 Task: Look for space in Macon, United States from 4th June, 2023 to 8th June, 2023 for 2 adults in price range Rs.8000 to Rs.16000. Place can be private room with 1  bedroom having 1 bed and 1 bathroom. Property type can be house, flat, guest house, hotel. Booking option can be shelf check-in. Required host language is English.
Action: Mouse moved to (487, 118)
Screenshot: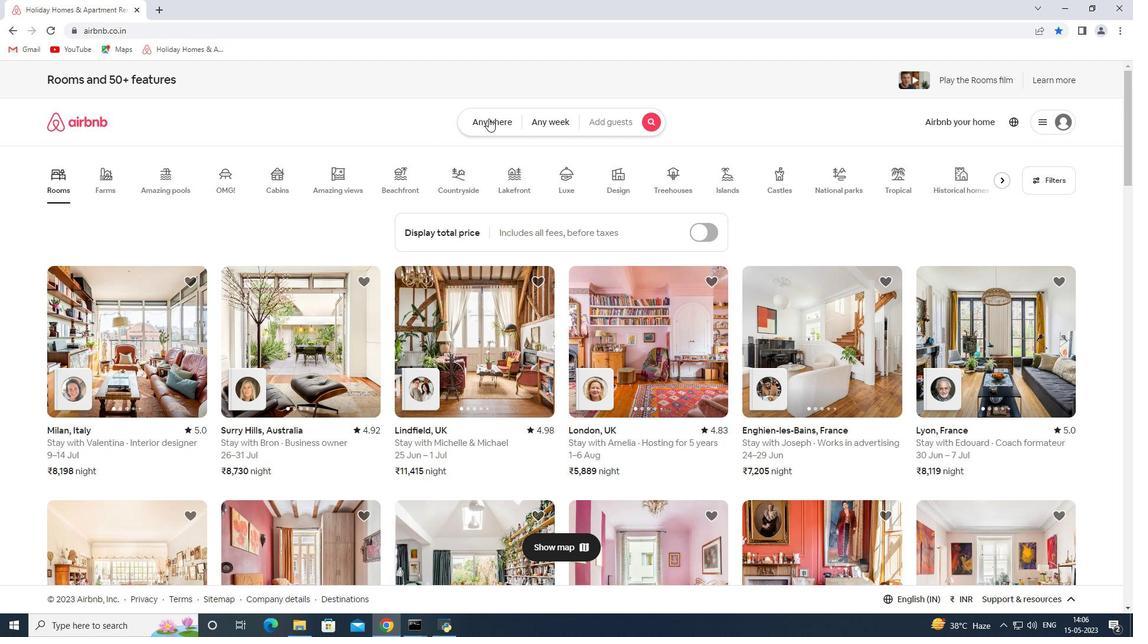 
Action: Mouse pressed left at (487, 118)
Screenshot: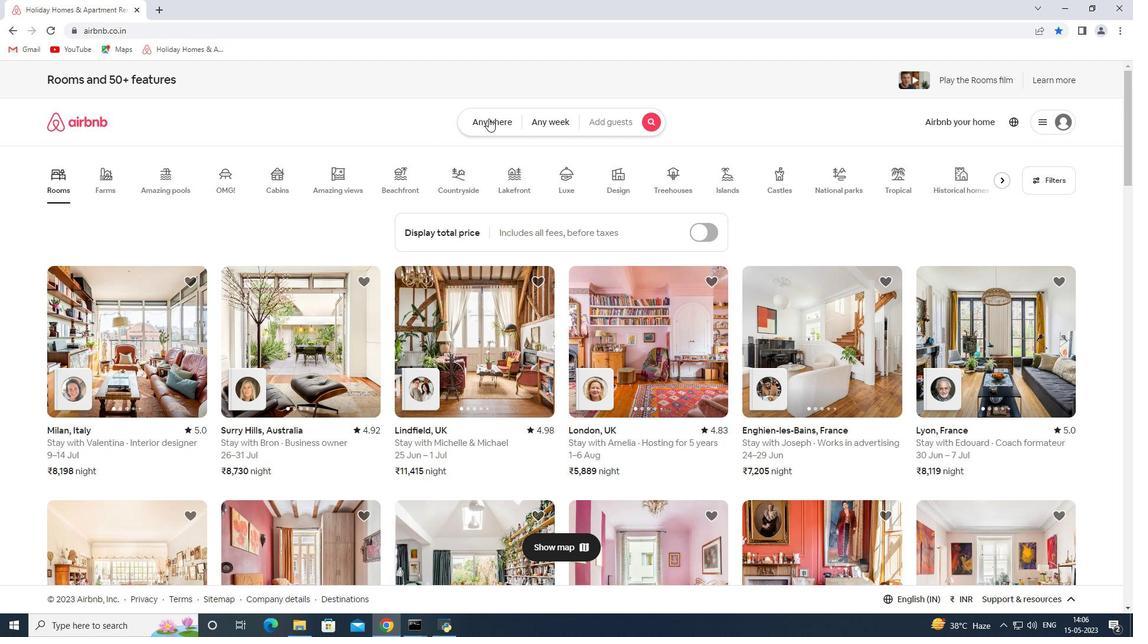 
Action: Mouse moved to (367, 172)
Screenshot: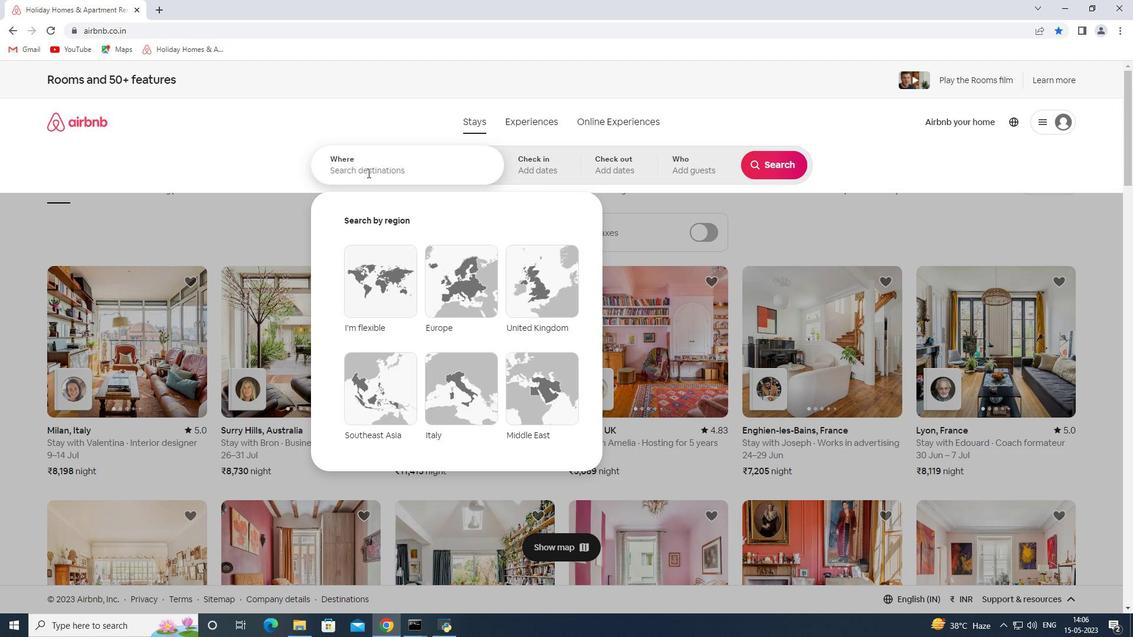 
Action: Mouse pressed left at (367, 172)
Screenshot: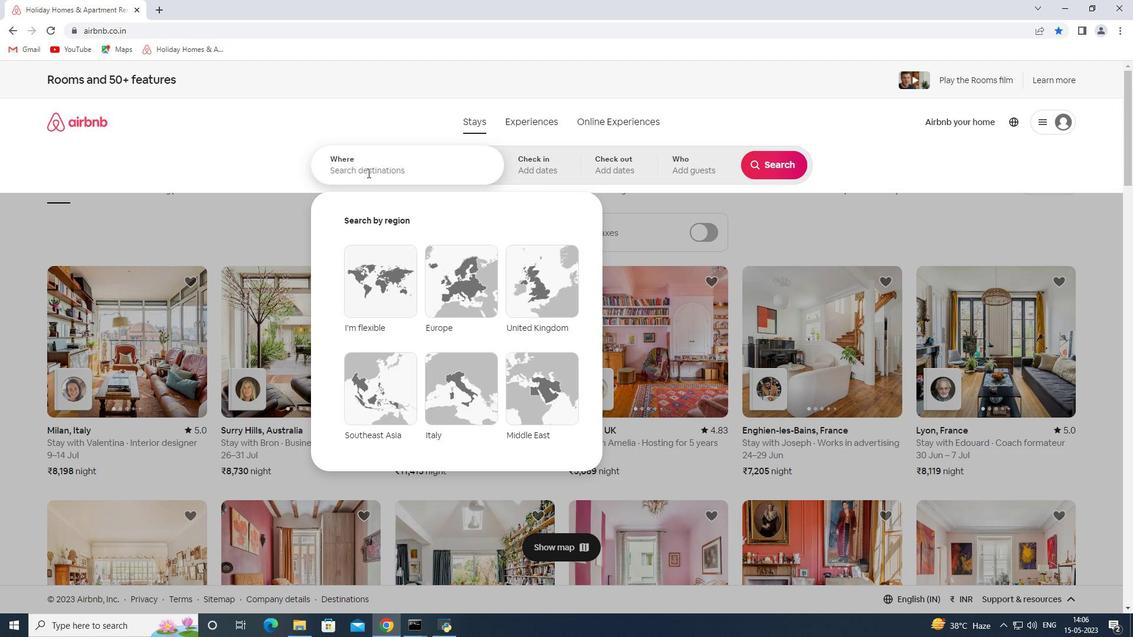 
Action: Key pressed <Key.shift><Key.shift><Key.shift><Key.shift><Key.shift><Key.shift><Key.shift><Key.shift><Key.shift><Key.shift><Key.shift><Key.shift><Key.shift><Key.shift><Key.shift><Key.shift><Key.shift><Key.shift><Key.shift><Key.shift><Key.shift><Key.shift><Key.shift><Key.shift><Key.shift>Macon<Key.space><Key.shift>Unites<Key.space><Key.shift><Key.shift><Key.shift><Key.shift><Key.shift><Key.shift><Key.shift><Key.shift><Key.shift><Key.shift><Key.shift><Key.shift><Key.shift><Key.shift><Key.shift><Key.shift><Key.shift><Key.shift><Key.shift><Key.shift><Key.backspace><Key.backspace>d<Key.shift><Key.space><Key.shift><Key.shift><Key.shift><Key.shift><Key.shift><Key.shift><Key.shift><Key.shift><Key.shift><Key.shift>States<Key.space><Key.enter>
Screenshot: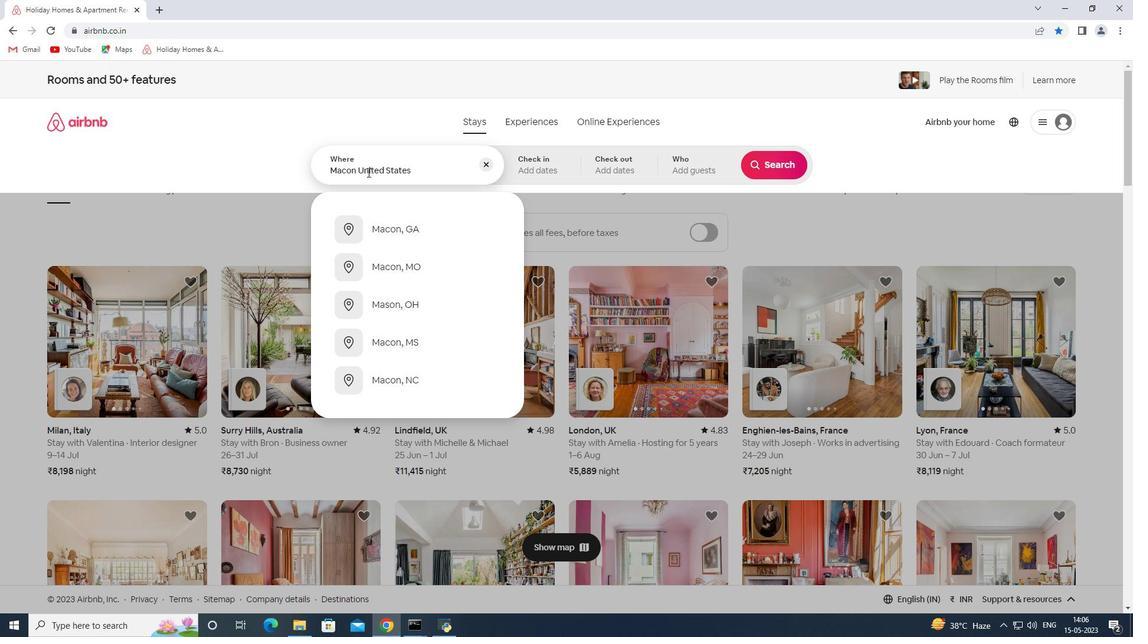 
Action: Mouse moved to (587, 341)
Screenshot: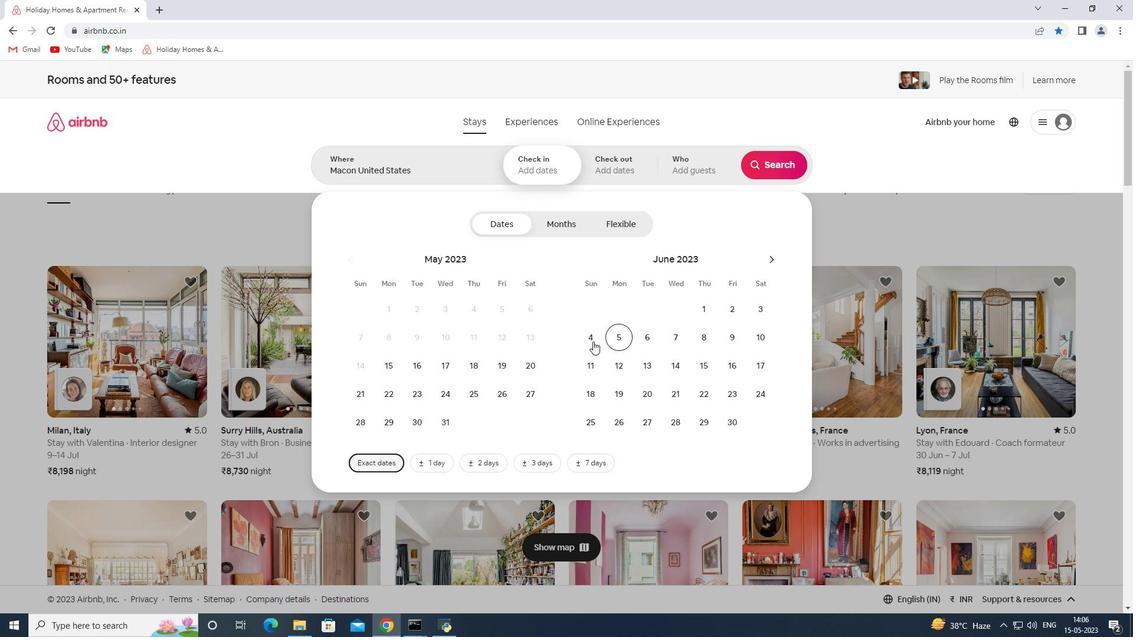 
Action: Mouse pressed left at (587, 341)
Screenshot: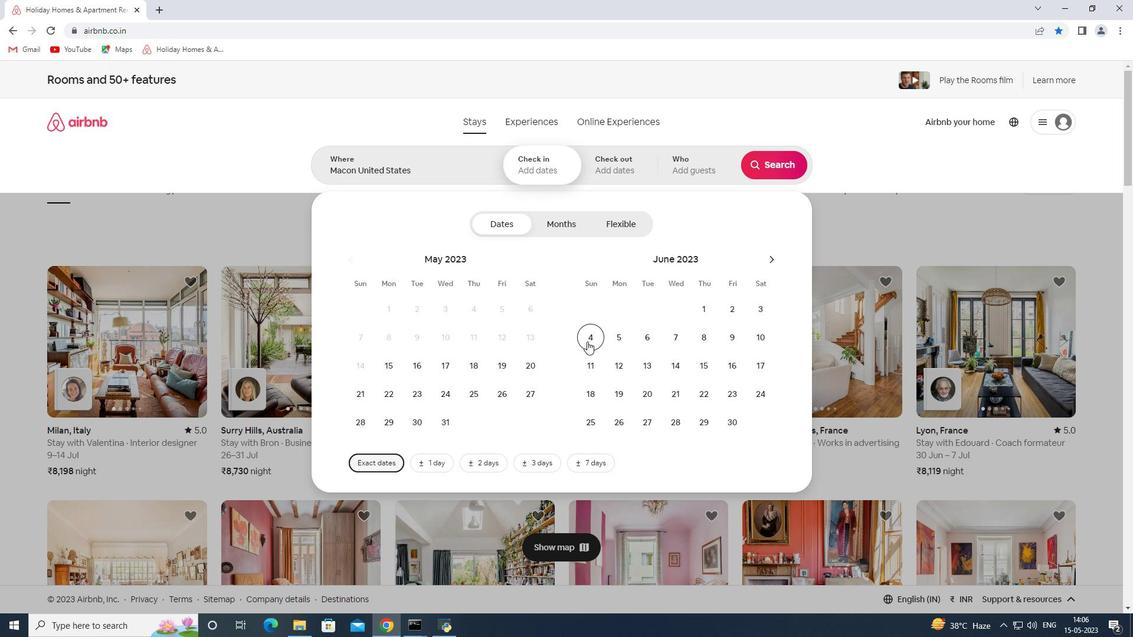 
Action: Mouse moved to (709, 335)
Screenshot: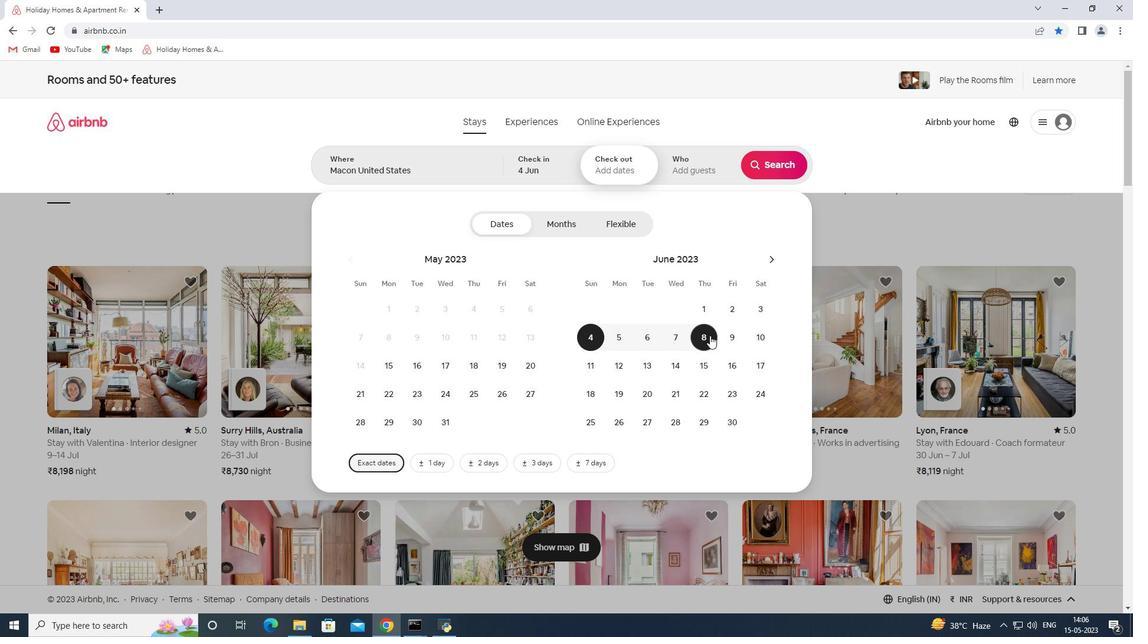 
Action: Mouse pressed left at (709, 335)
Screenshot: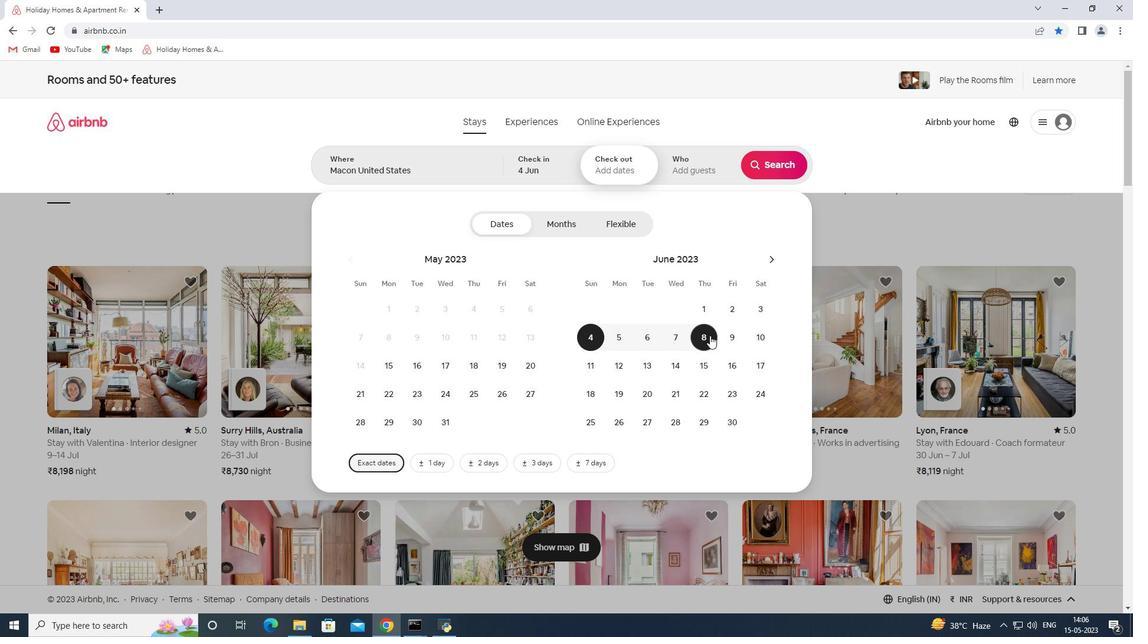 
Action: Mouse moved to (706, 172)
Screenshot: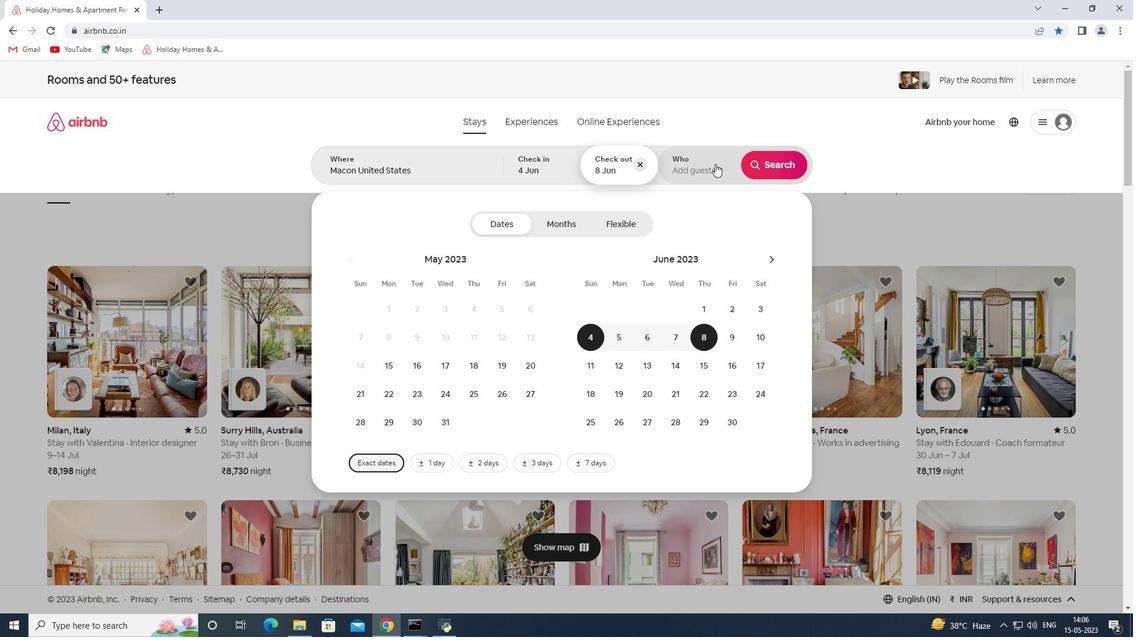 
Action: Mouse pressed left at (706, 172)
Screenshot: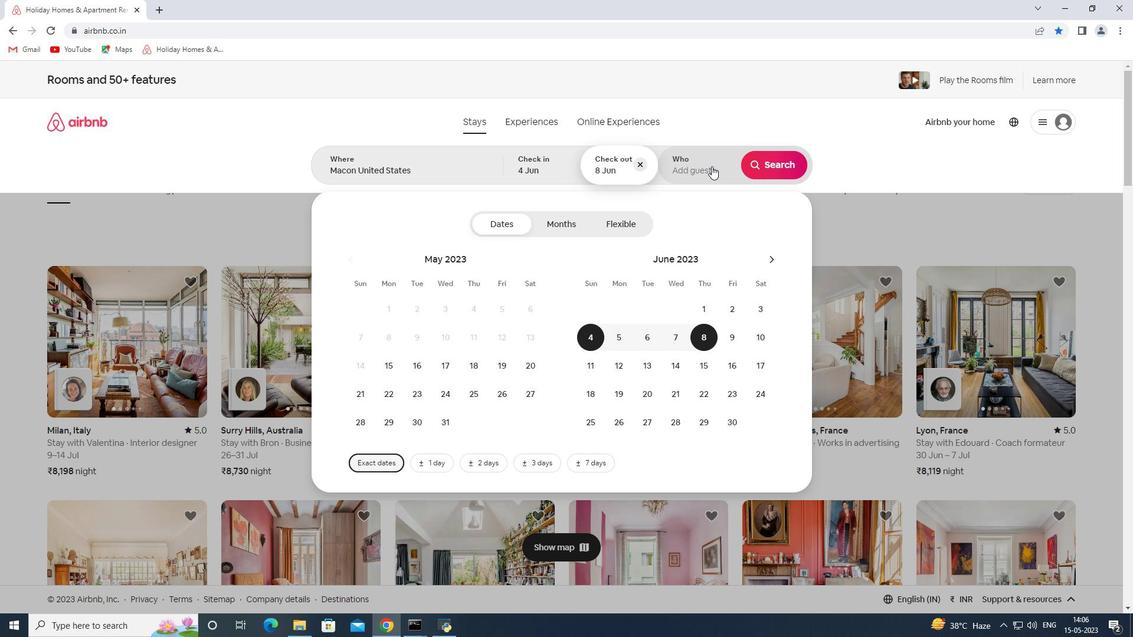 
Action: Mouse moved to (775, 228)
Screenshot: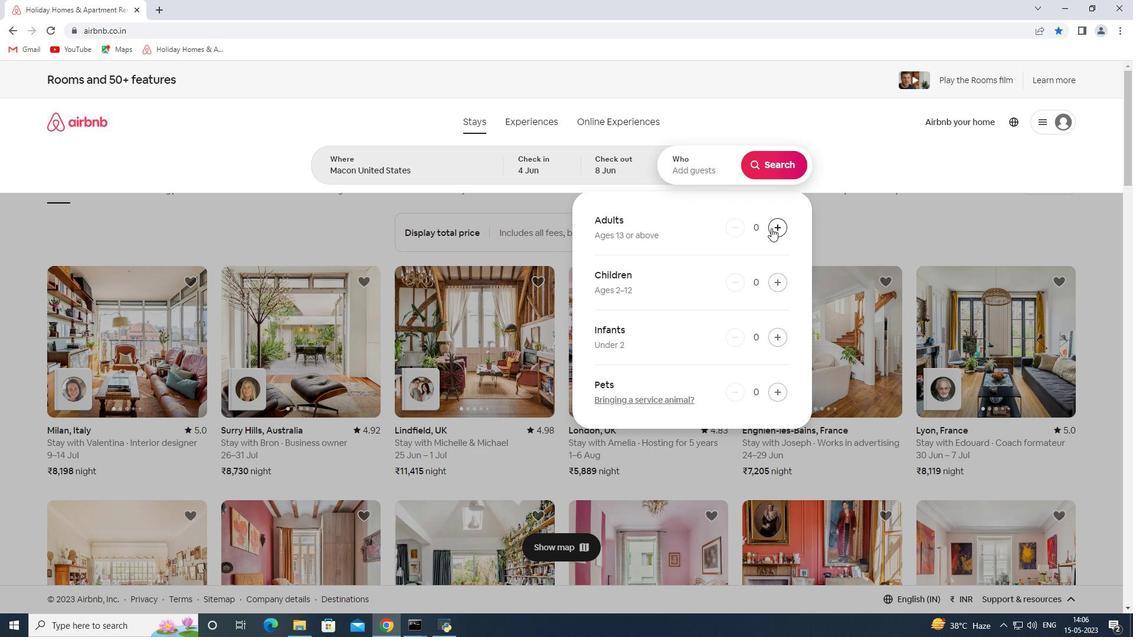 
Action: Mouse pressed left at (775, 228)
Screenshot: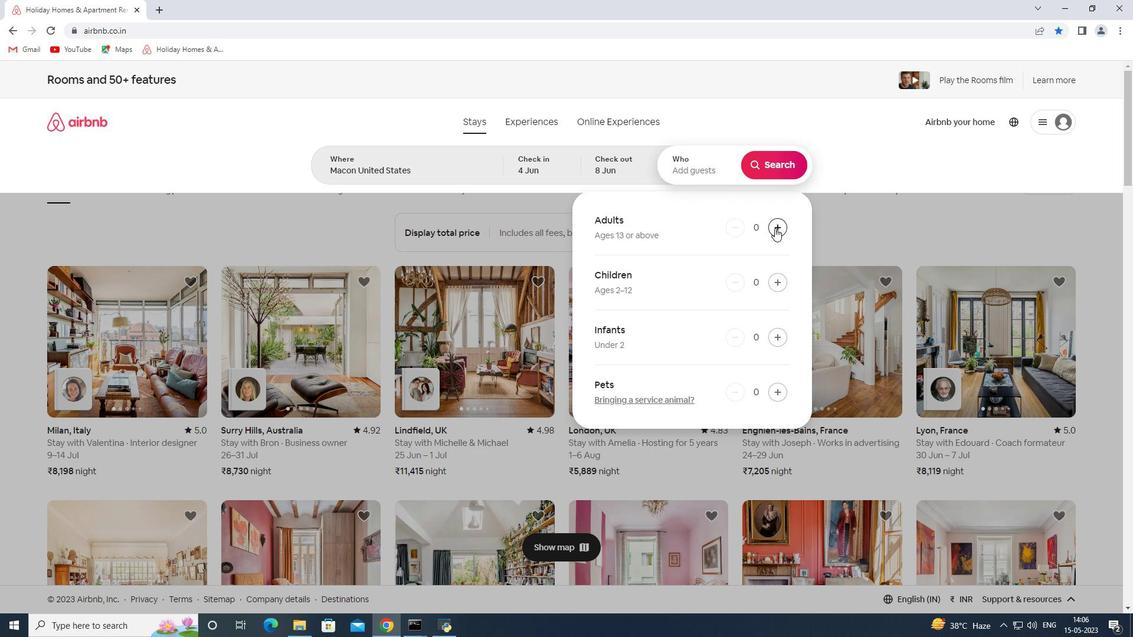 
Action: Mouse pressed left at (775, 228)
Screenshot: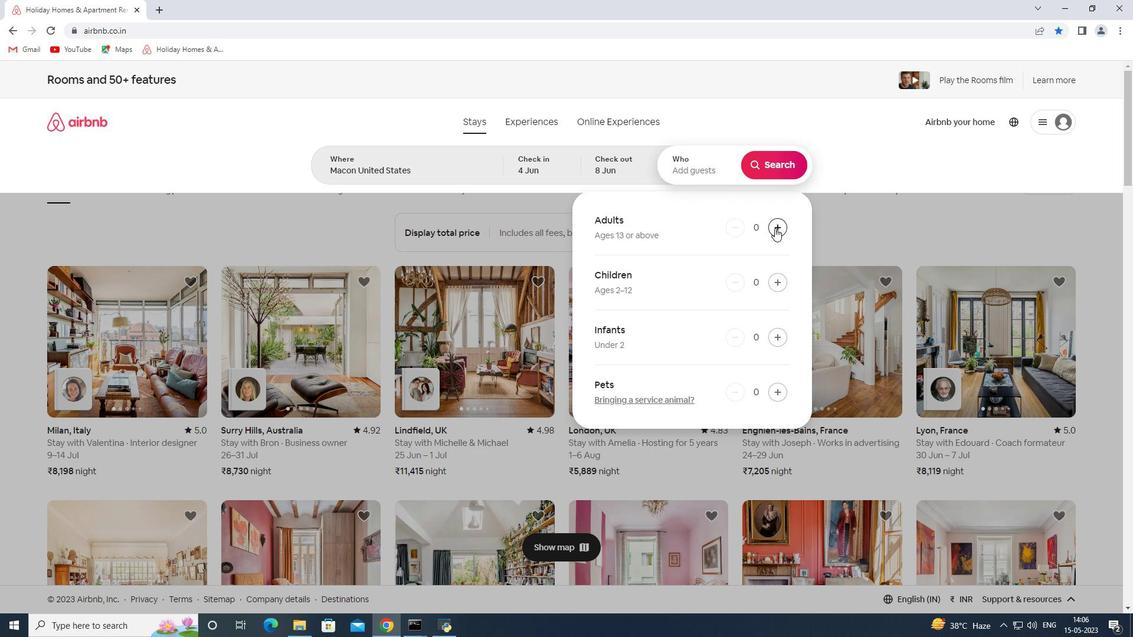 
Action: Mouse moved to (772, 161)
Screenshot: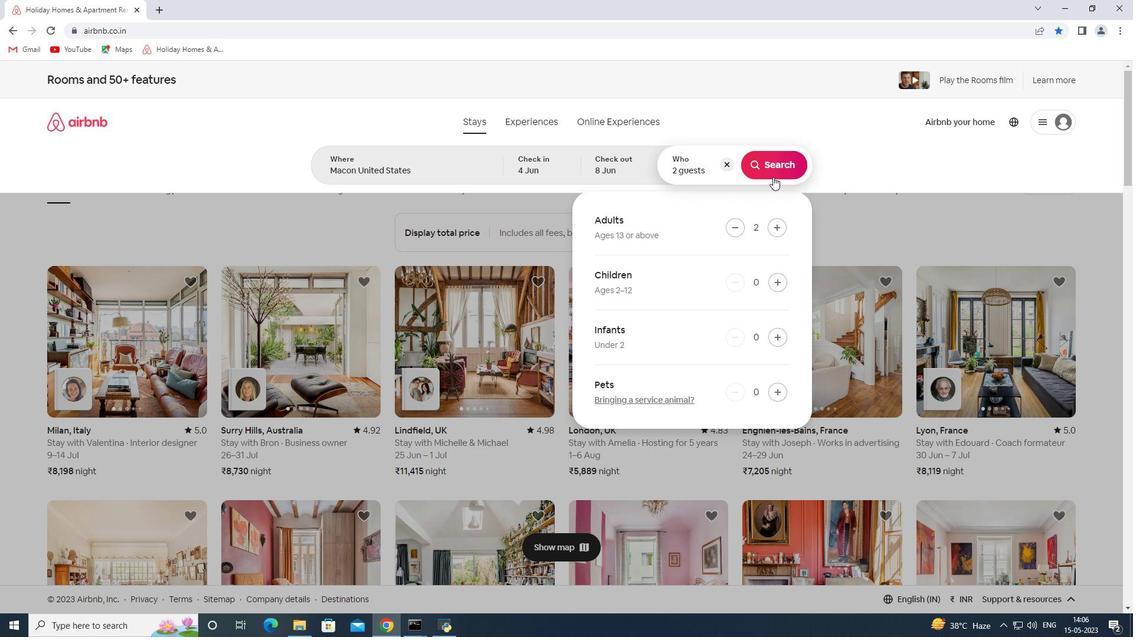 
Action: Mouse pressed left at (772, 161)
Screenshot: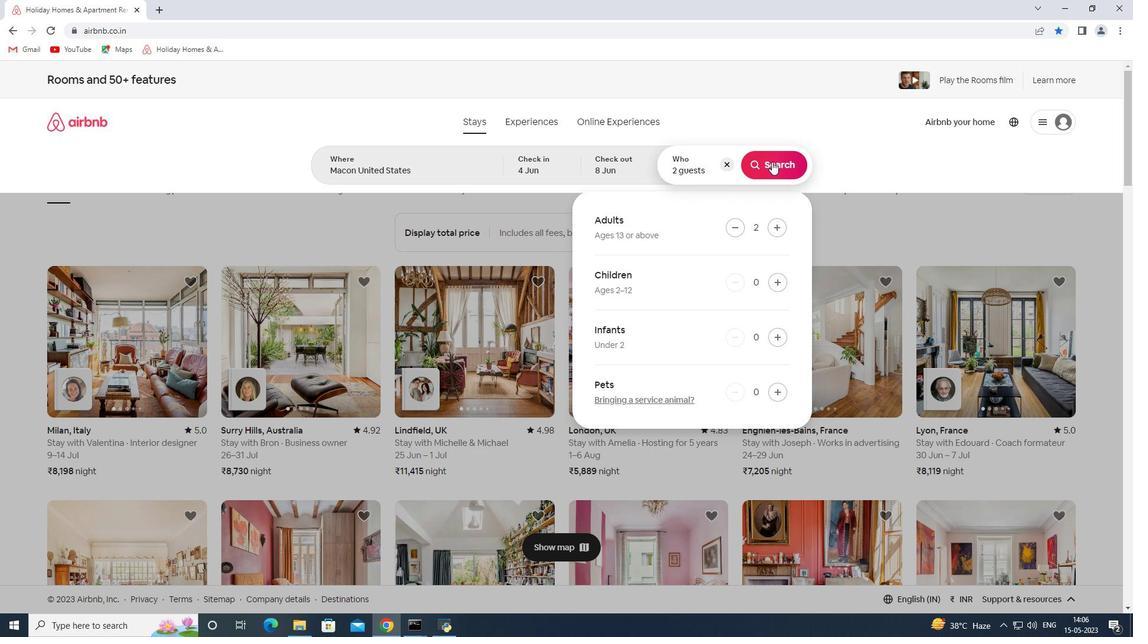 
Action: Mouse moved to (1081, 134)
Screenshot: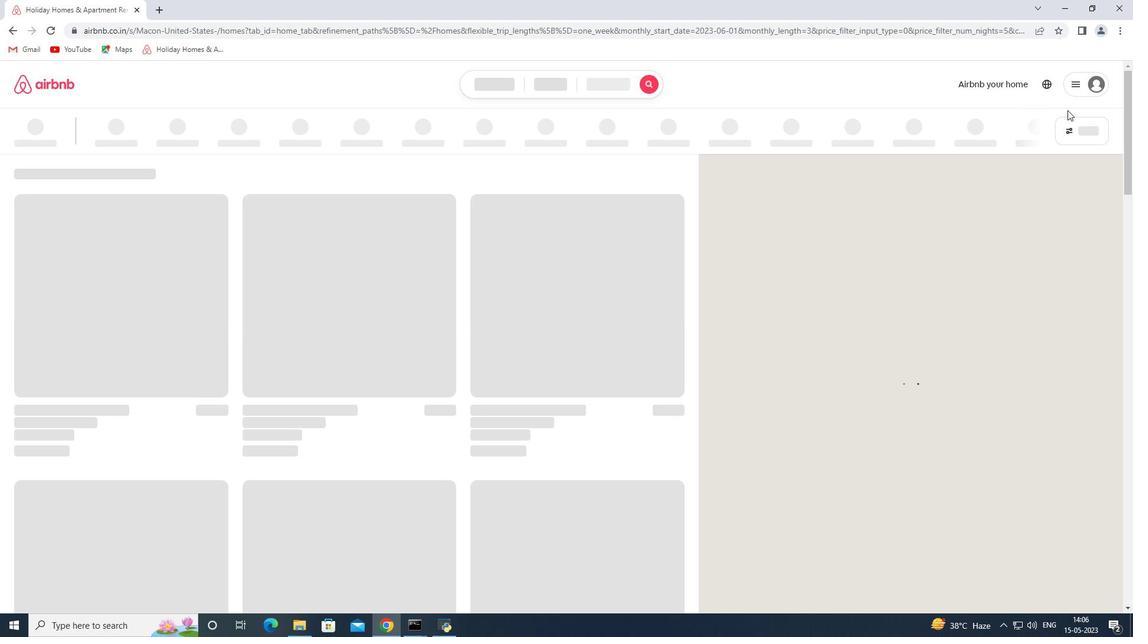 
Action: Mouse pressed left at (1081, 134)
Screenshot: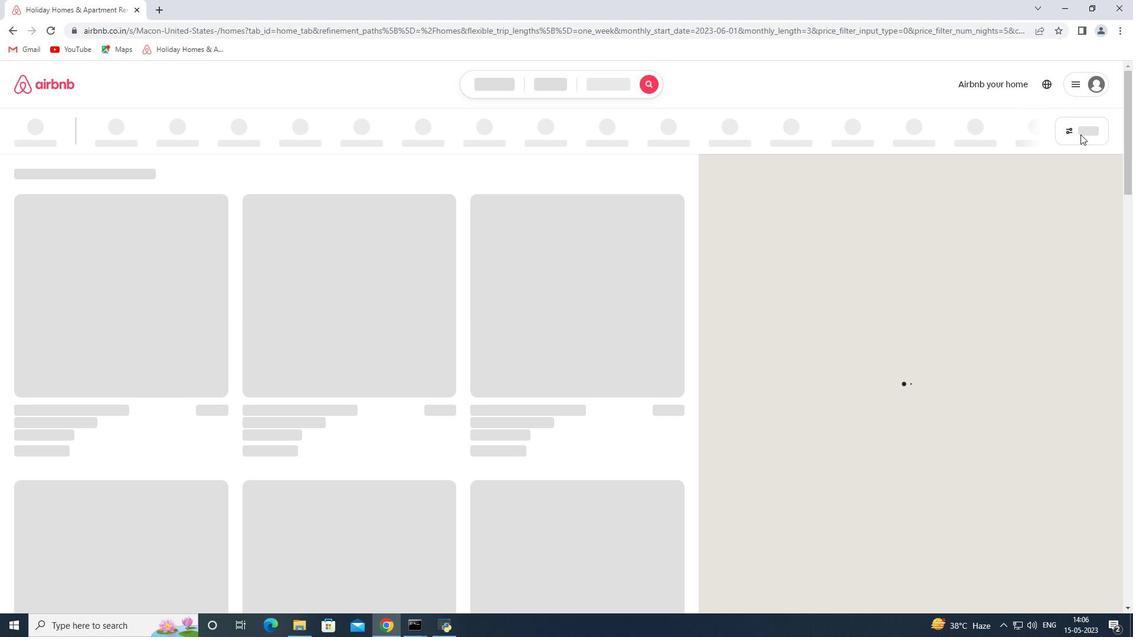 
Action: Mouse moved to (416, 419)
Screenshot: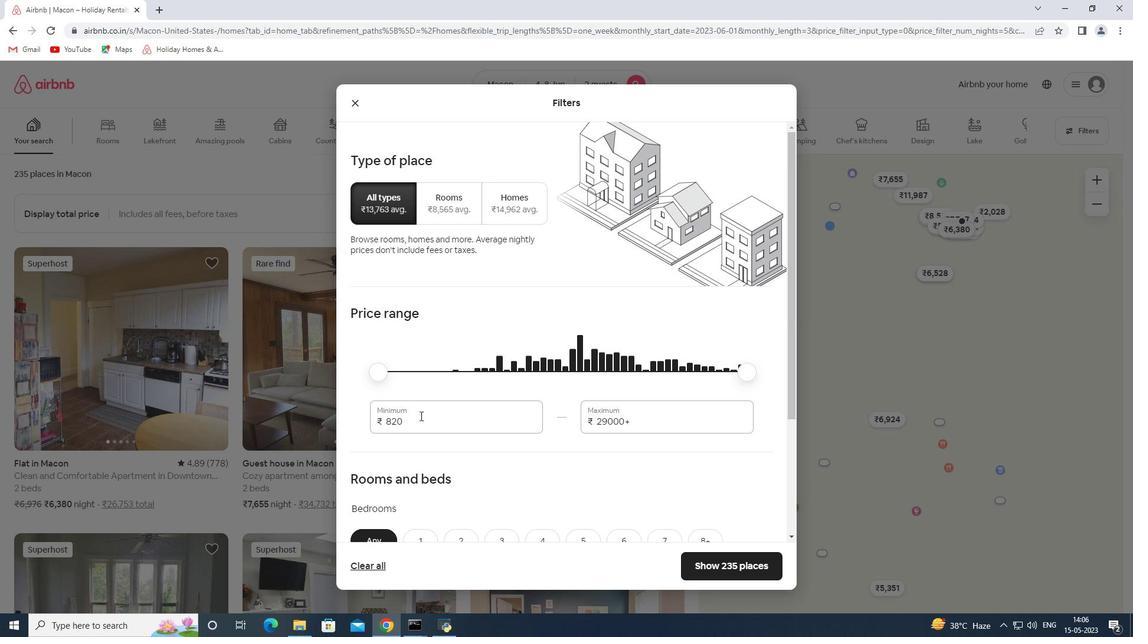 
Action: Mouse pressed left at (416, 419)
Screenshot: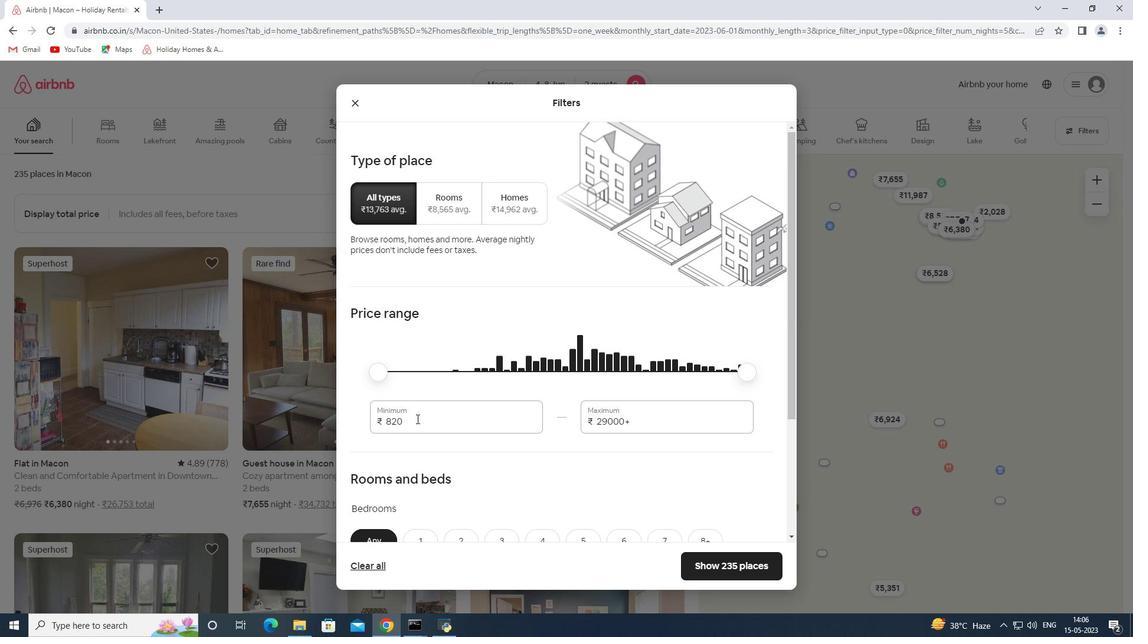 
Action: Mouse pressed left at (416, 419)
Screenshot: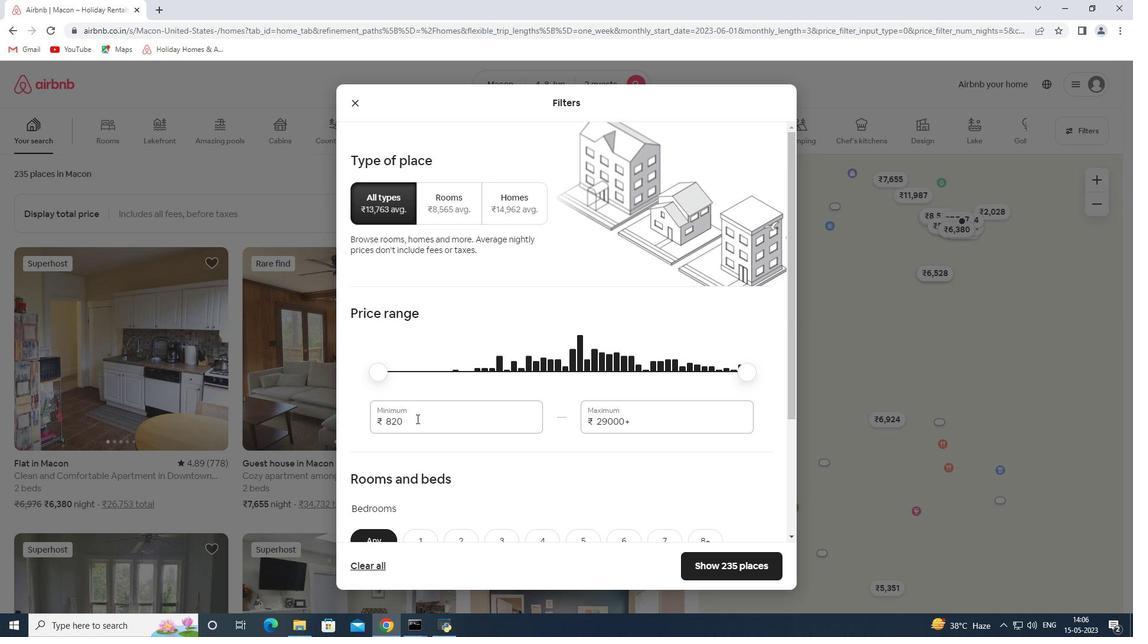 
Action: Key pressed 8000<Key.tab>16000
Screenshot: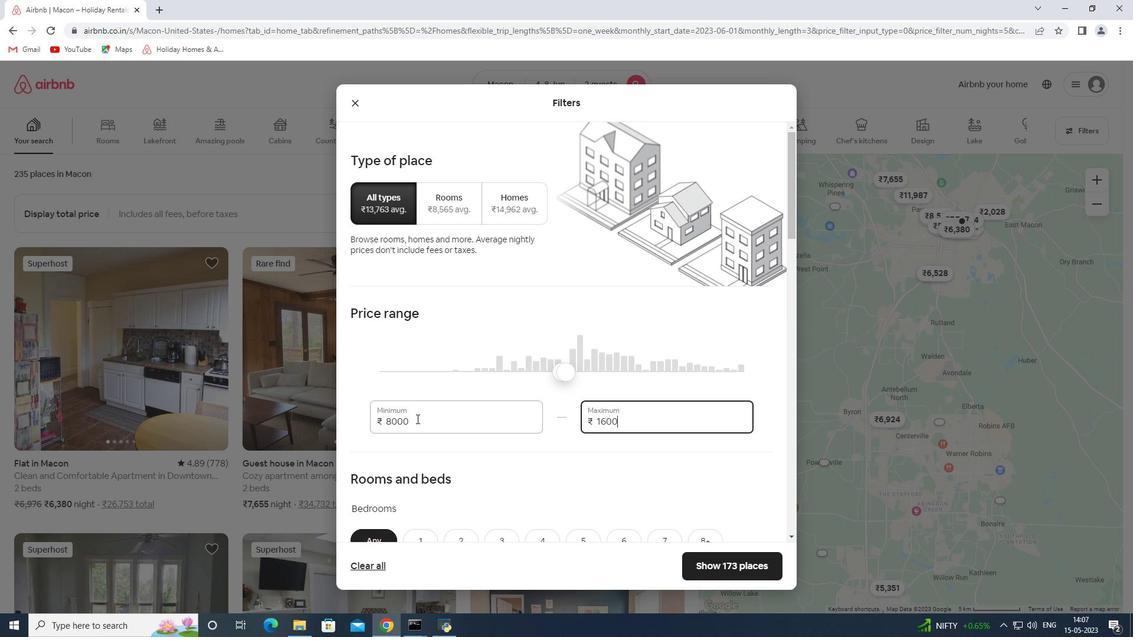 
Action: Mouse moved to (435, 379)
Screenshot: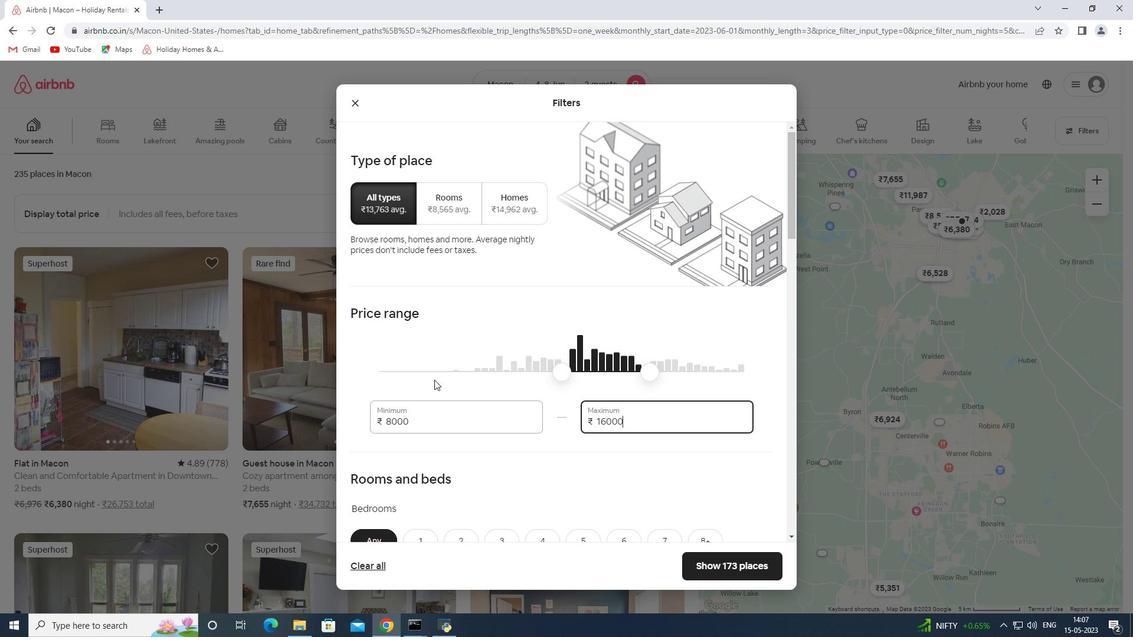
Action: Mouse scrolled (435, 379) with delta (0, 0)
Screenshot: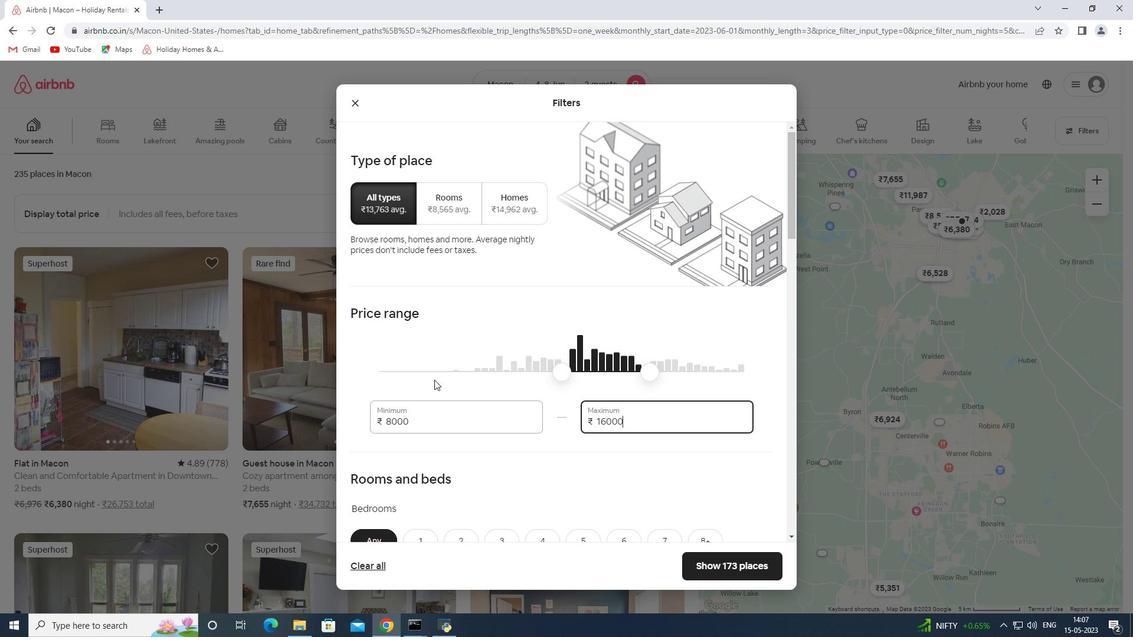 
Action: Mouse moved to (439, 378)
Screenshot: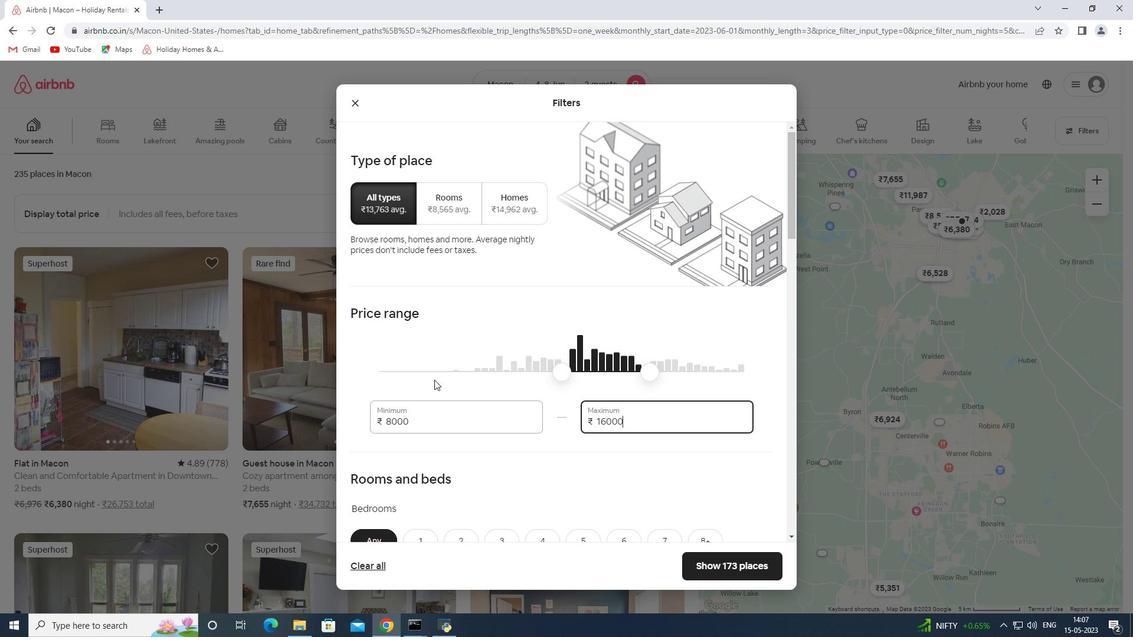 
Action: Mouse scrolled (439, 377) with delta (0, 0)
Screenshot: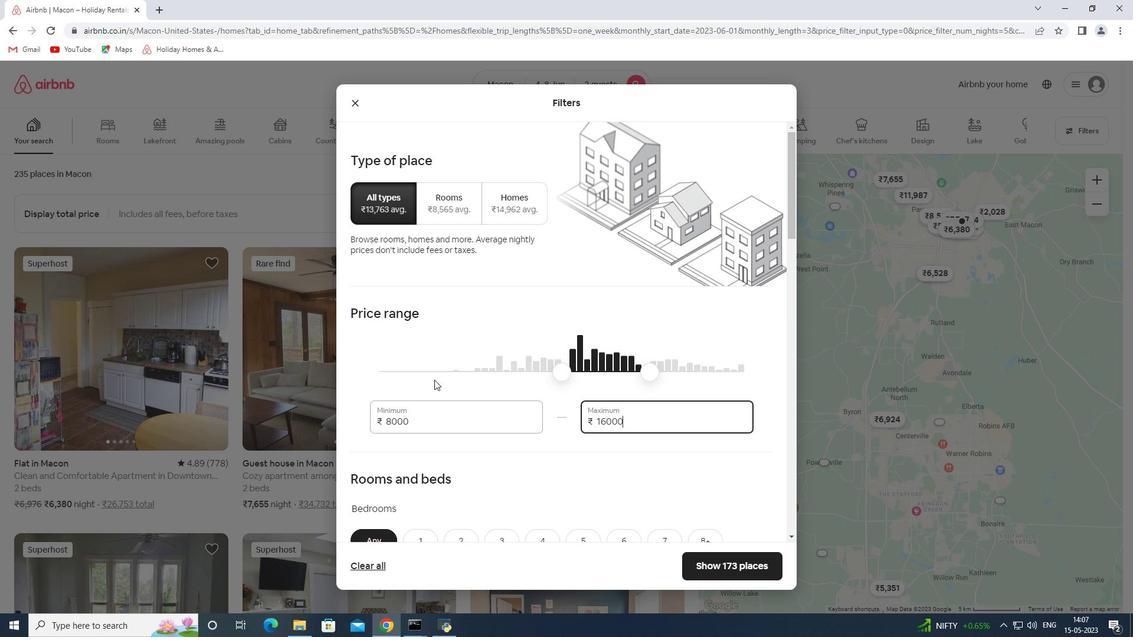 
Action: Mouse moved to (439, 377)
Screenshot: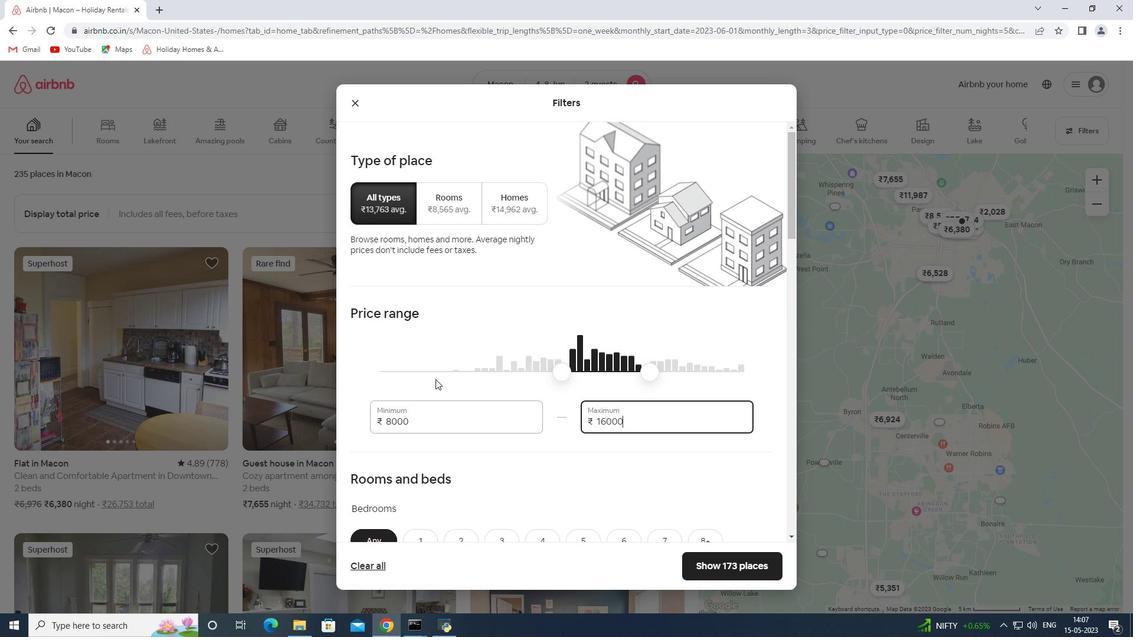 
Action: Mouse scrolled (439, 377) with delta (0, 0)
Screenshot: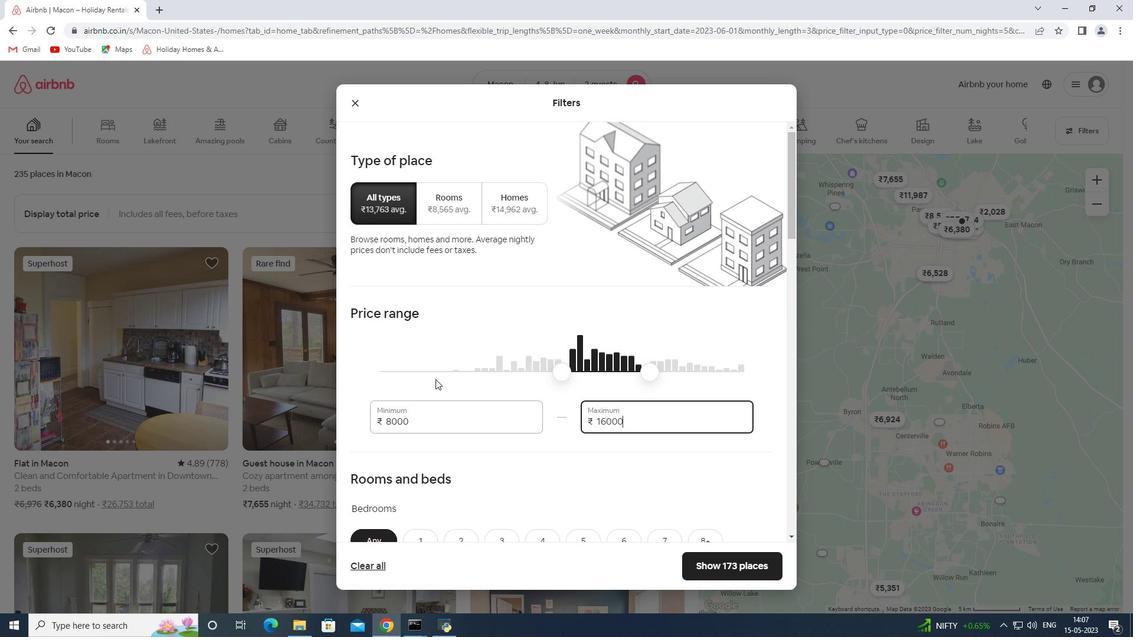 
Action: Mouse moved to (439, 375)
Screenshot: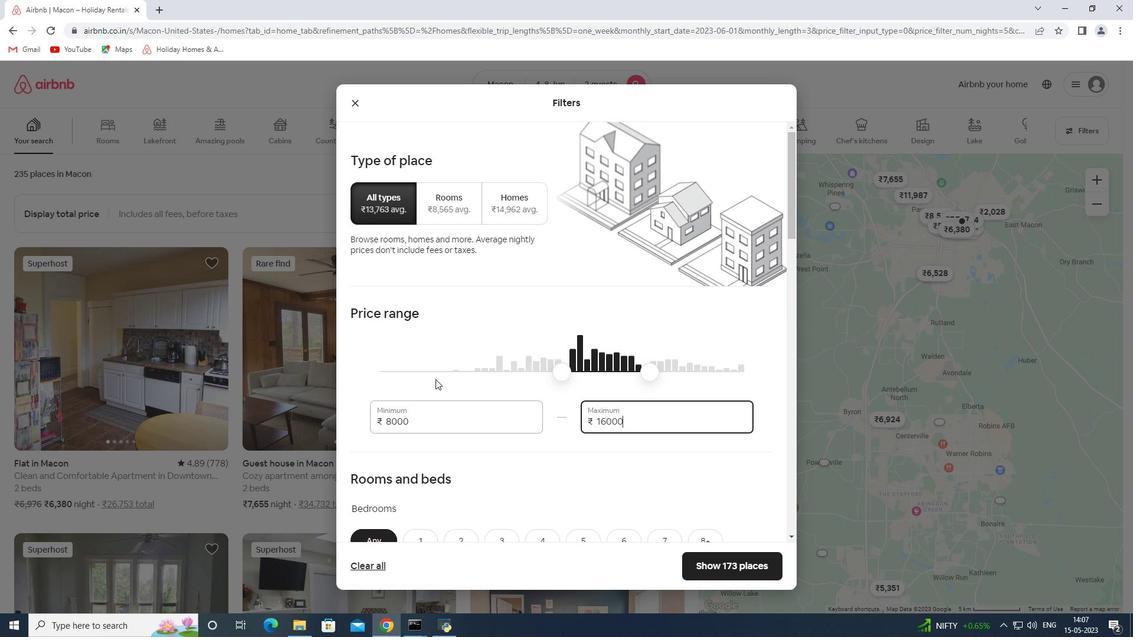 
Action: Mouse scrolled (439, 374) with delta (0, 0)
Screenshot: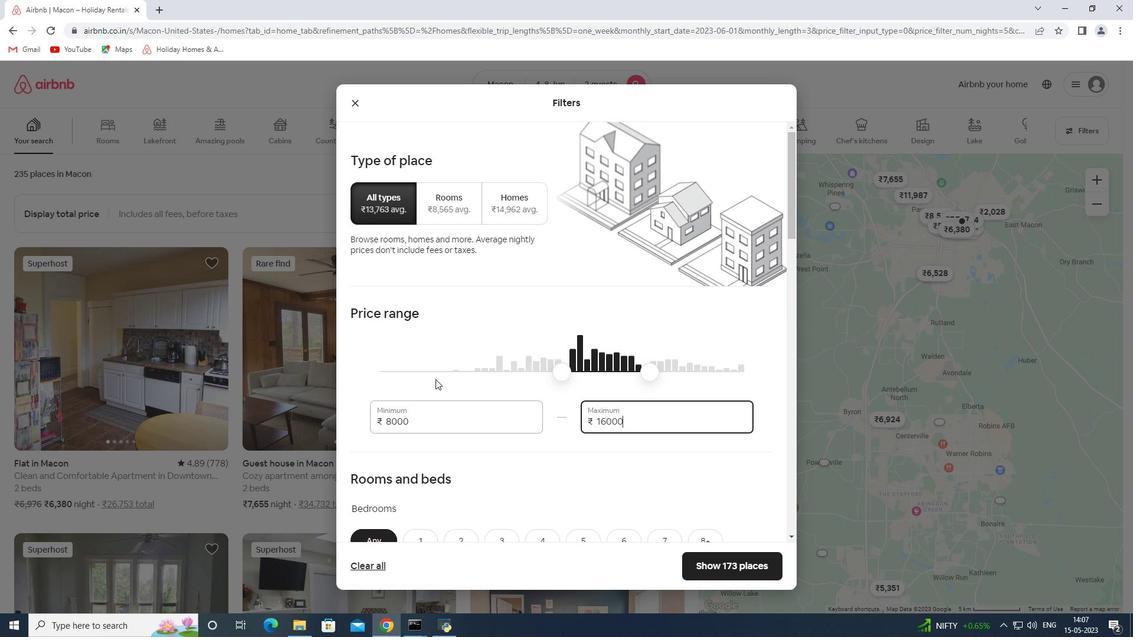 
Action: Mouse moved to (438, 366)
Screenshot: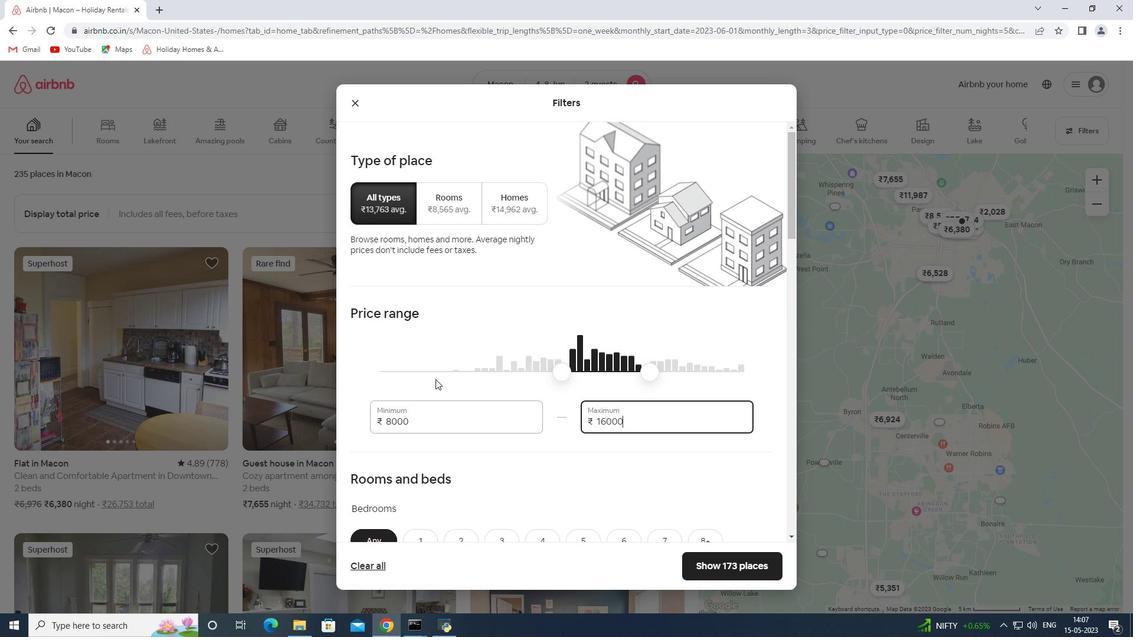 
Action: Mouse scrolled (438, 367) with delta (0, 0)
Screenshot: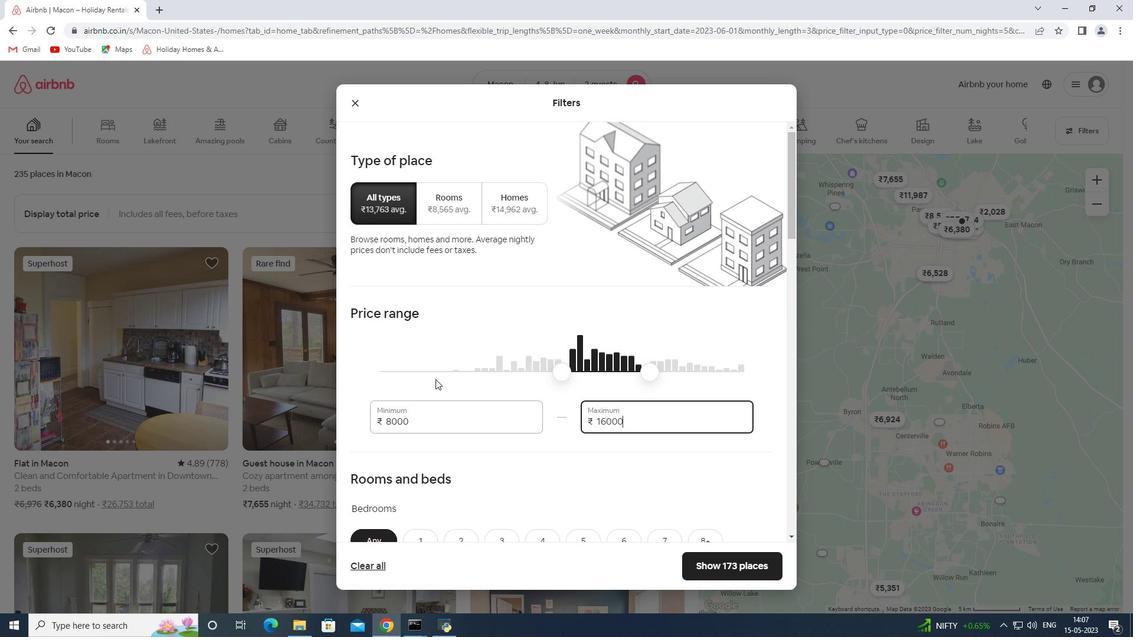 
Action: Mouse moved to (436, 360)
Screenshot: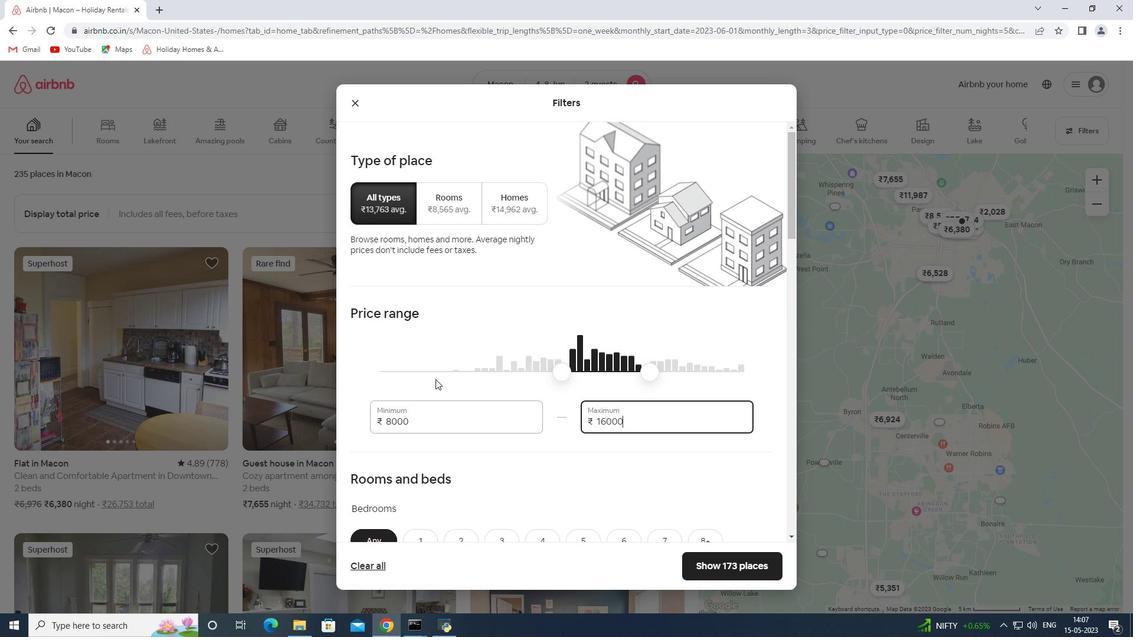 
Action: Mouse scrolled (436, 359) with delta (0, 0)
Screenshot: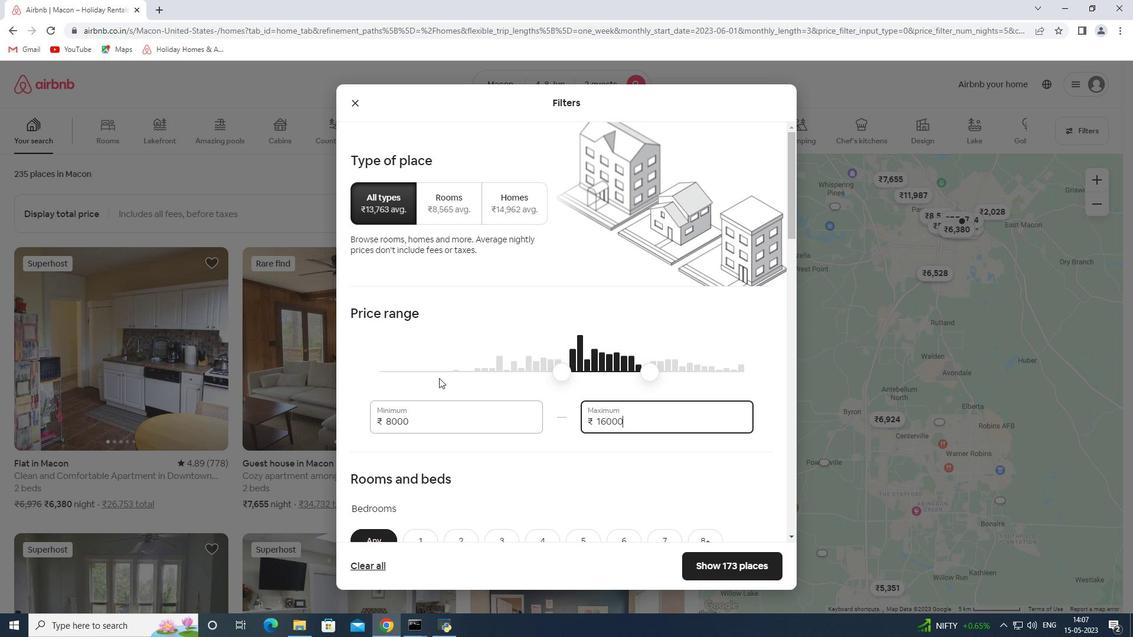 
Action: Mouse moved to (430, 186)
Screenshot: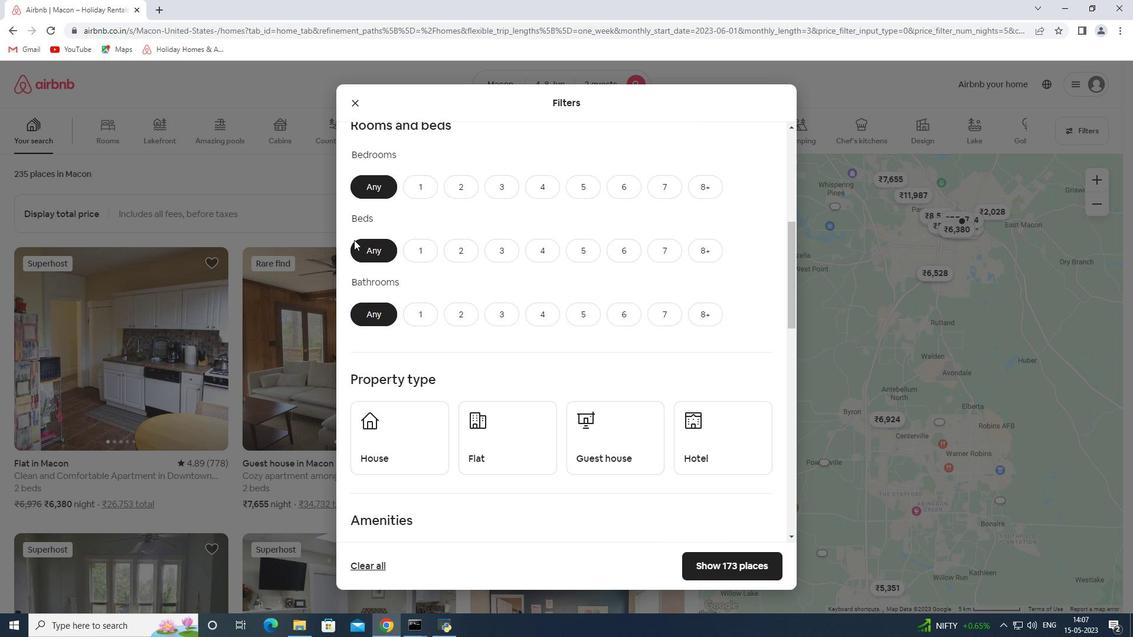 
Action: Mouse pressed left at (430, 186)
Screenshot: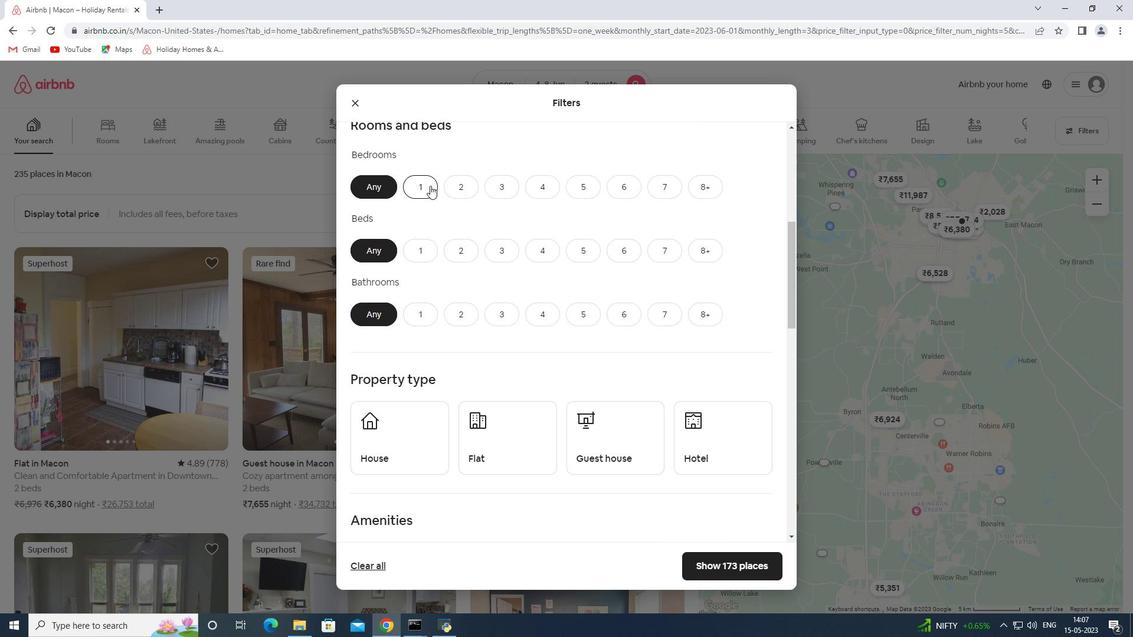 
Action: Mouse moved to (426, 248)
Screenshot: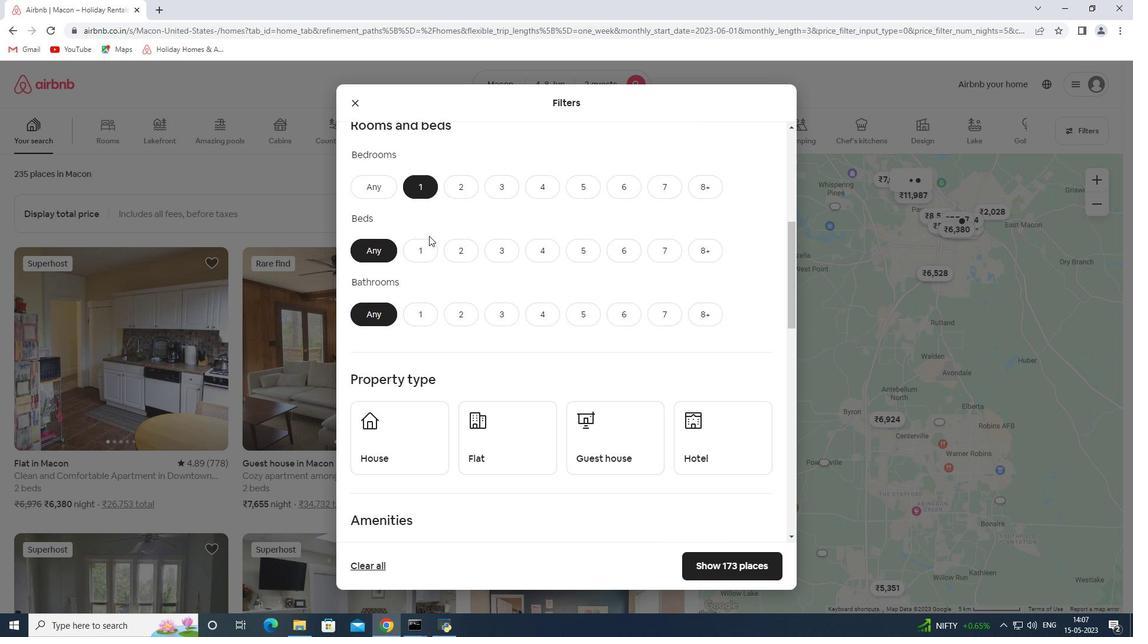 
Action: Mouse pressed left at (426, 248)
Screenshot: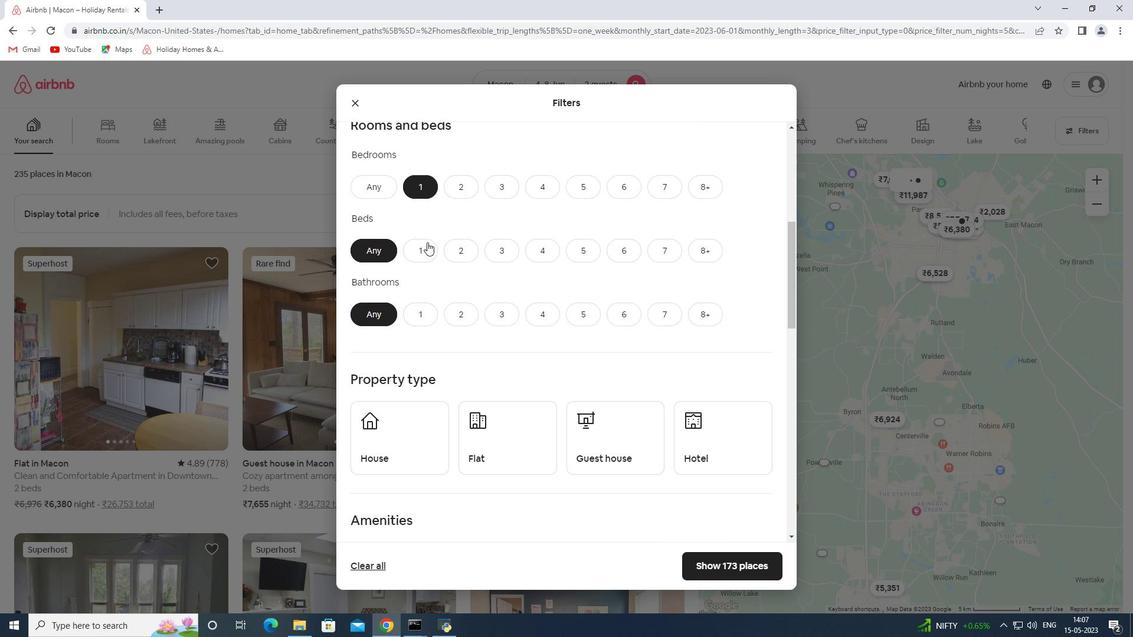 
Action: Mouse moved to (432, 312)
Screenshot: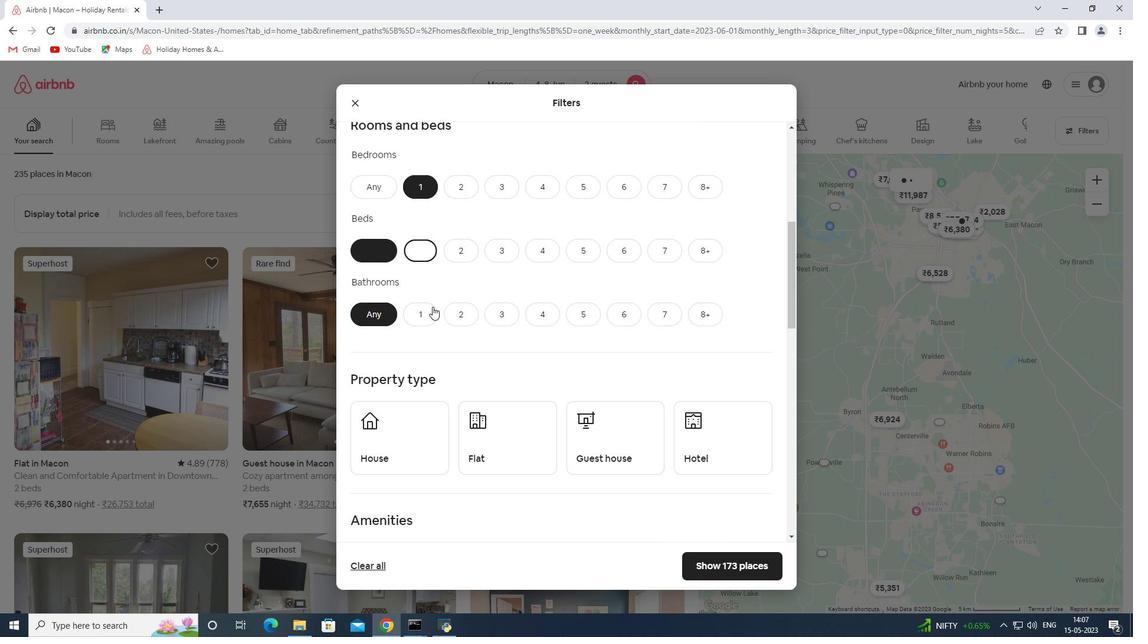 
Action: Mouse pressed left at (432, 312)
Screenshot: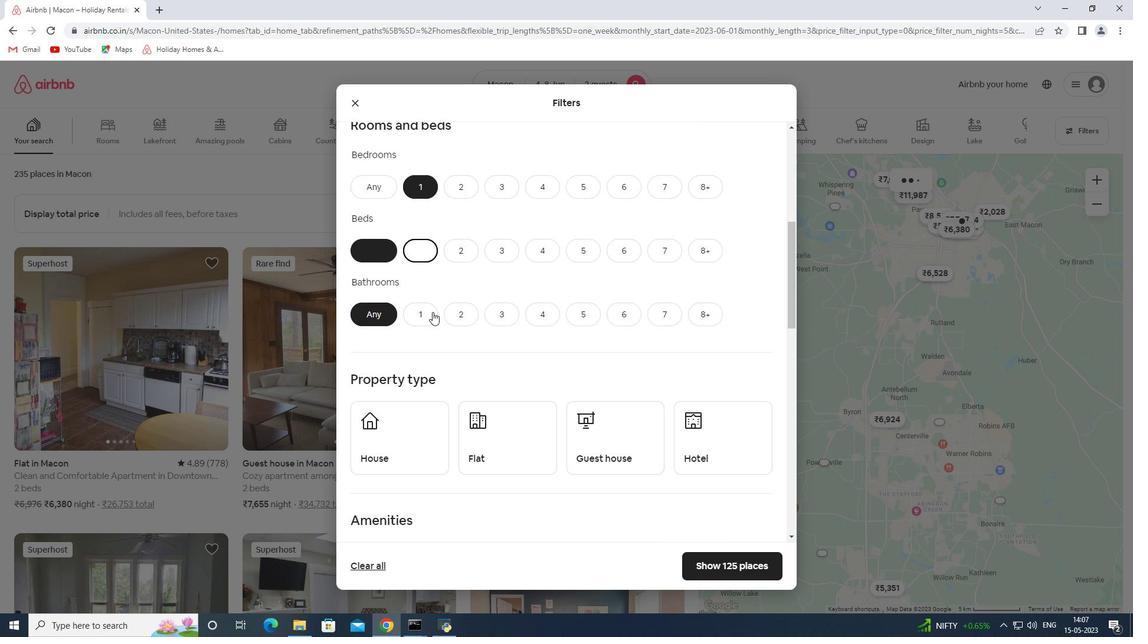 
Action: Mouse moved to (412, 435)
Screenshot: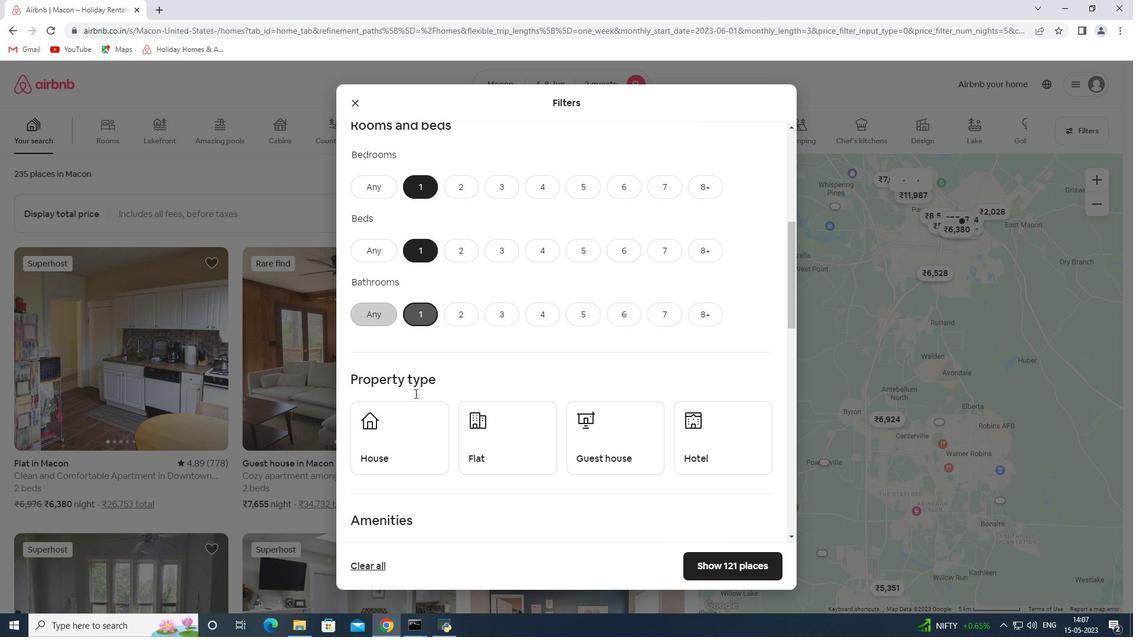 
Action: Mouse pressed left at (412, 435)
Screenshot: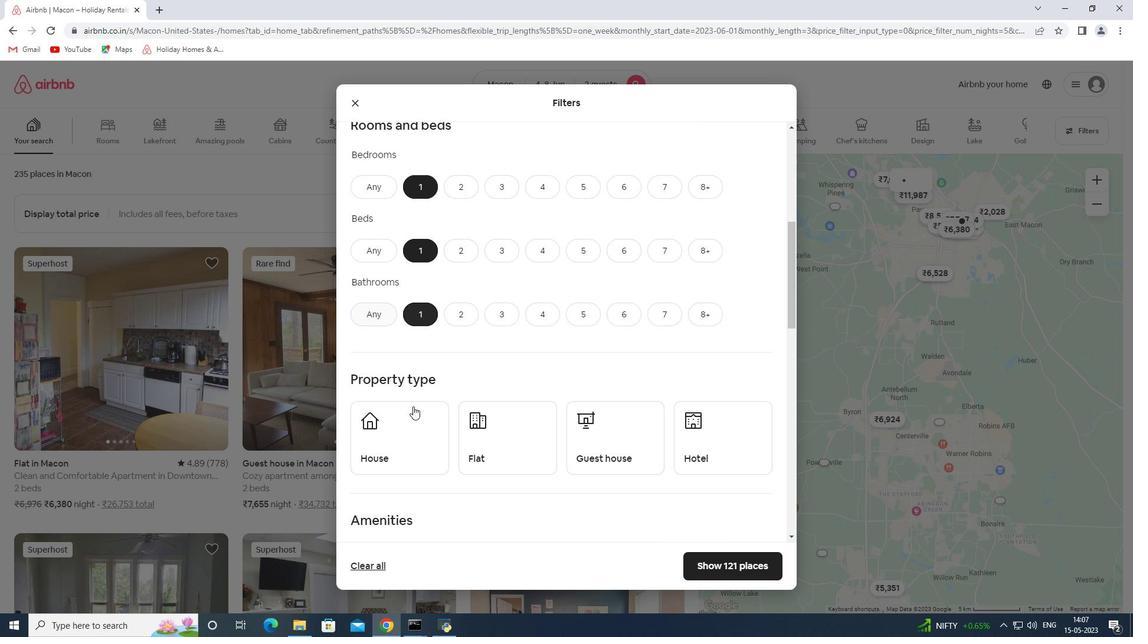
Action: Mouse moved to (477, 448)
Screenshot: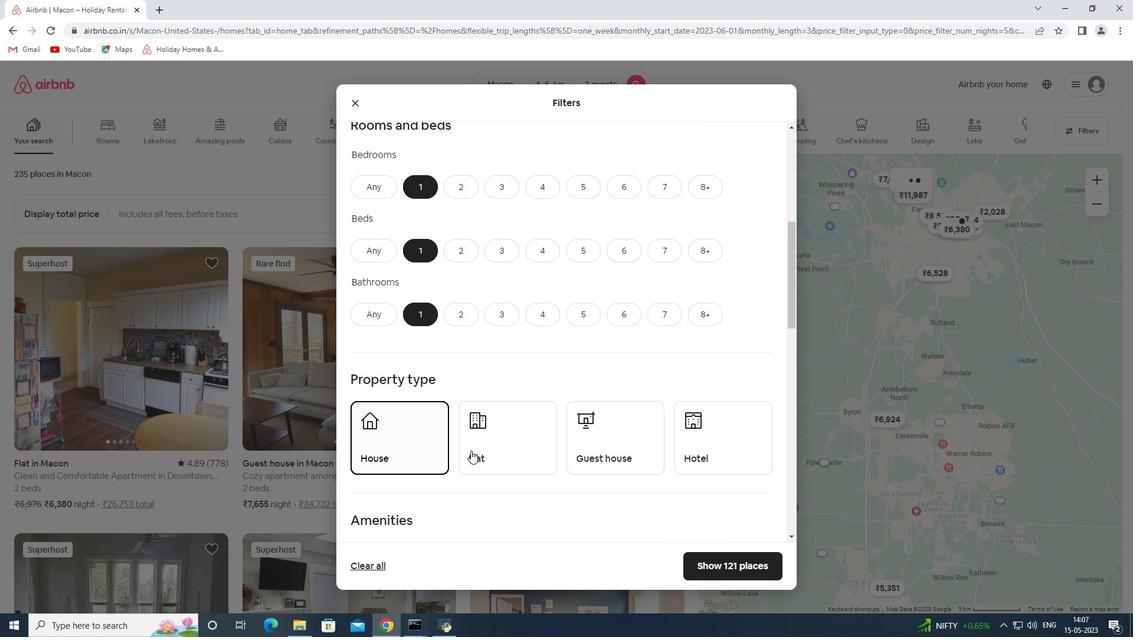 
Action: Mouse pressed left at (477, 448)
Screenshot: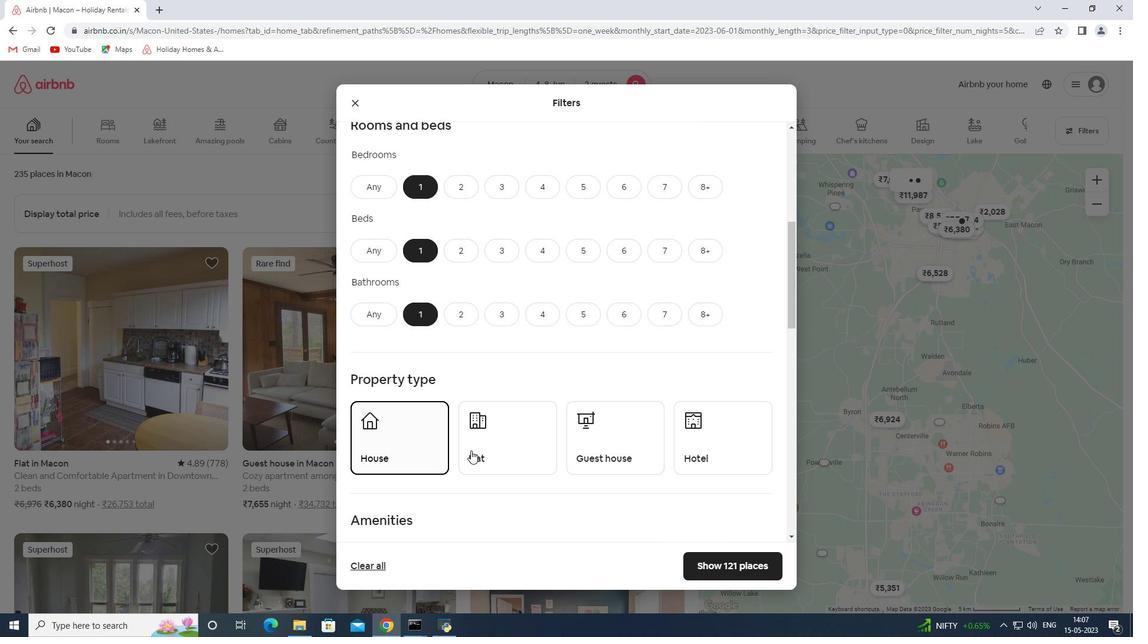 
Action: Mouse moved to (609, 436)
Screenshot: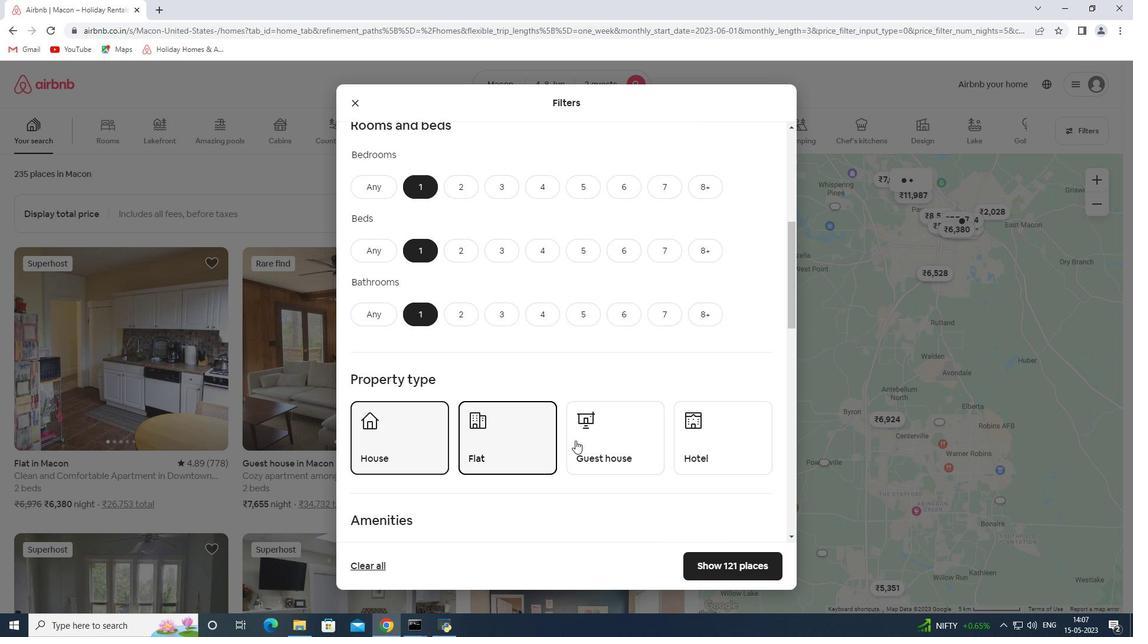 
Action: Mouse pressed left at (609, 436)
Screenshot: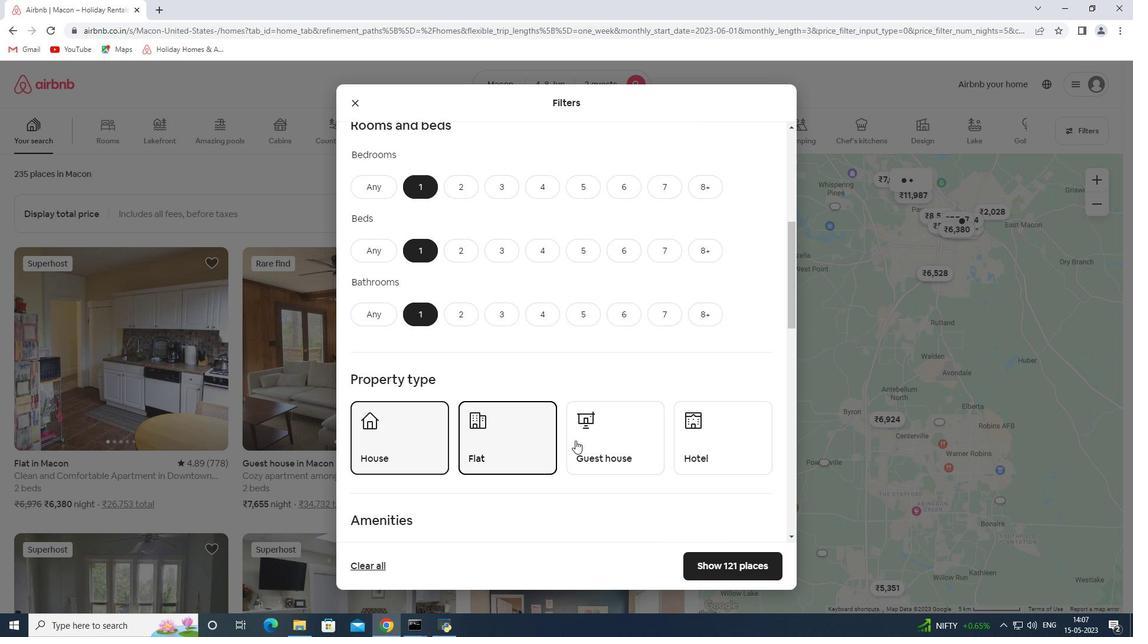 
Action: Mouse moved to (692, 432)
Screenshot: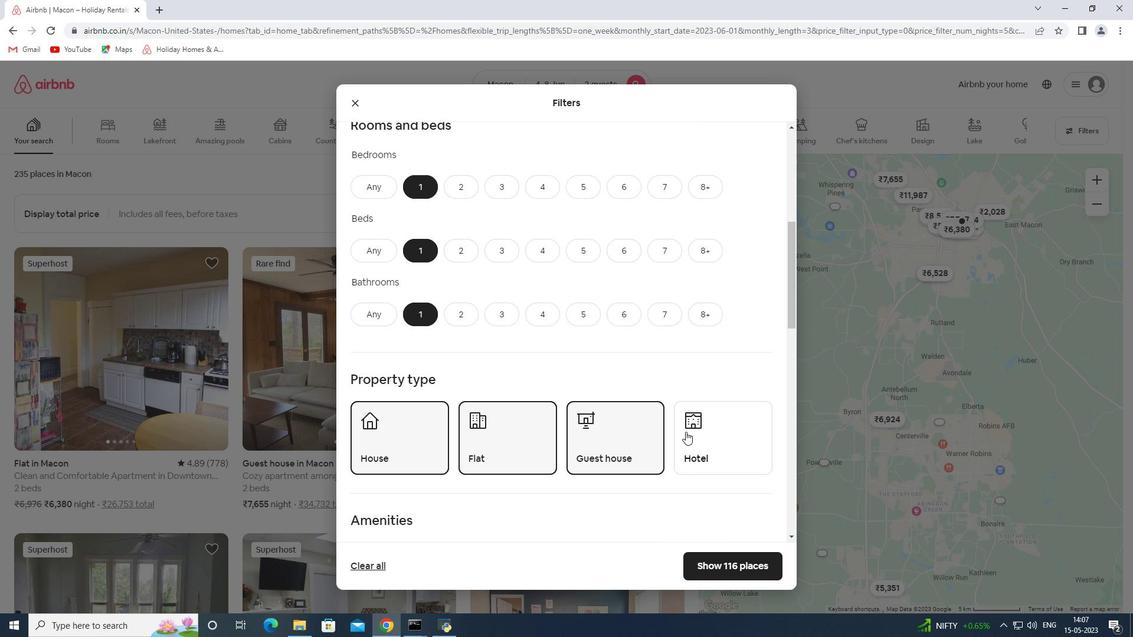 
Action: Mouse pressed left at (692, 432)
Screenshot: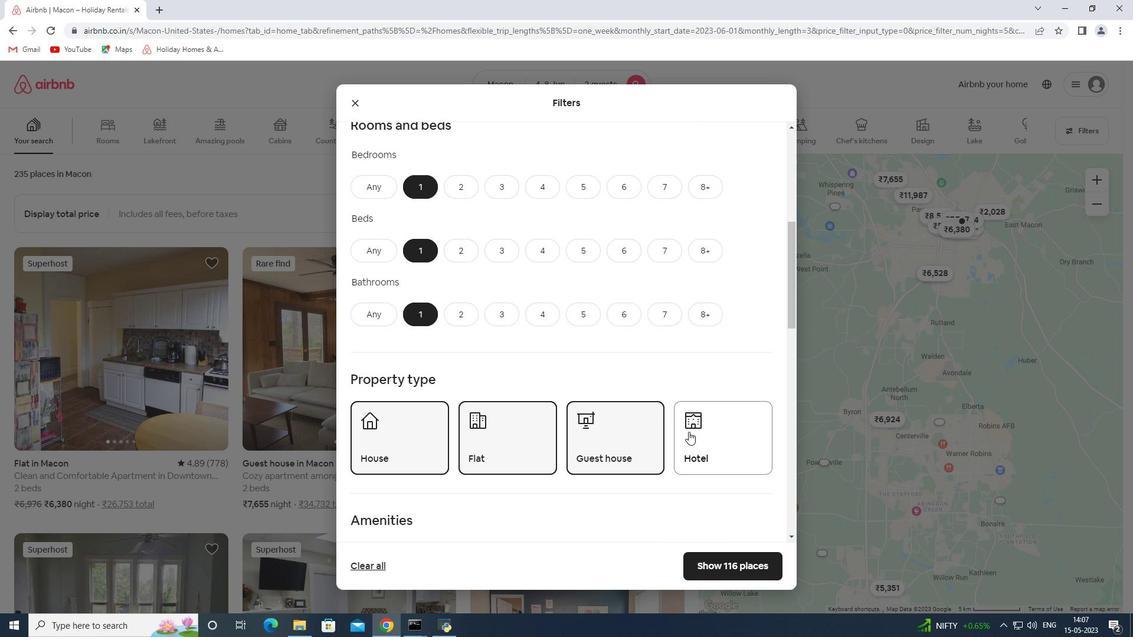 
Action: Mouse moved to (620, 360)
Screenshot: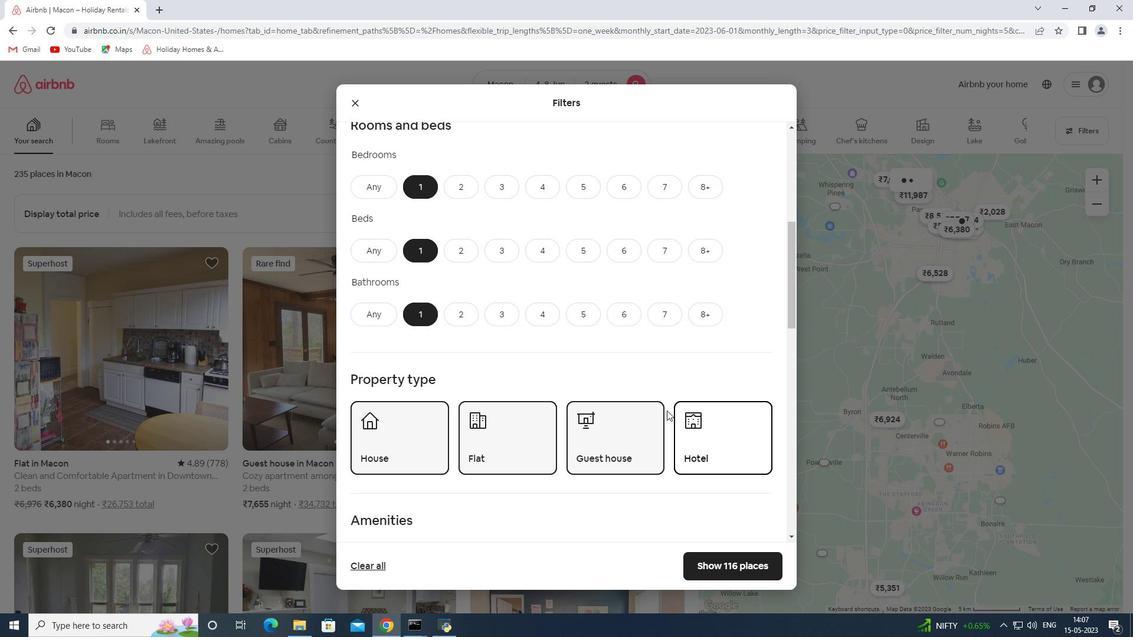 
Action: Mouse scrolled (620, 360) with delta (0, 0)
Screenshot: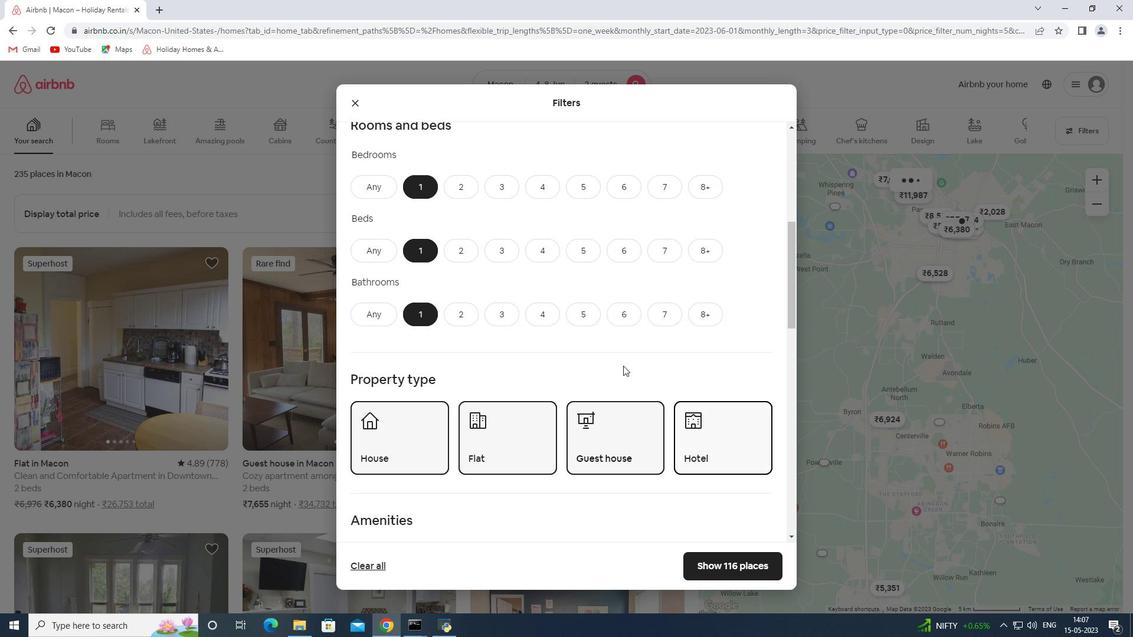 
Action: Mouse scrolled (620, 360) with delta (0, 0)
Screenshot: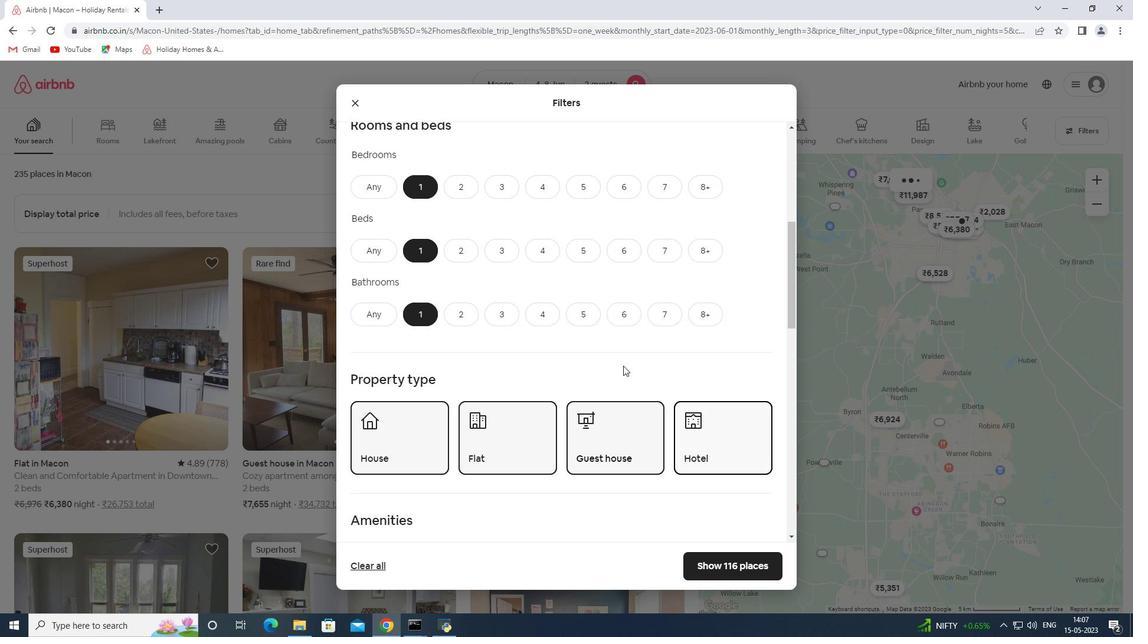 
Action: Mouse scrolled (620, 360) with delta (0, 0)
Screenshot: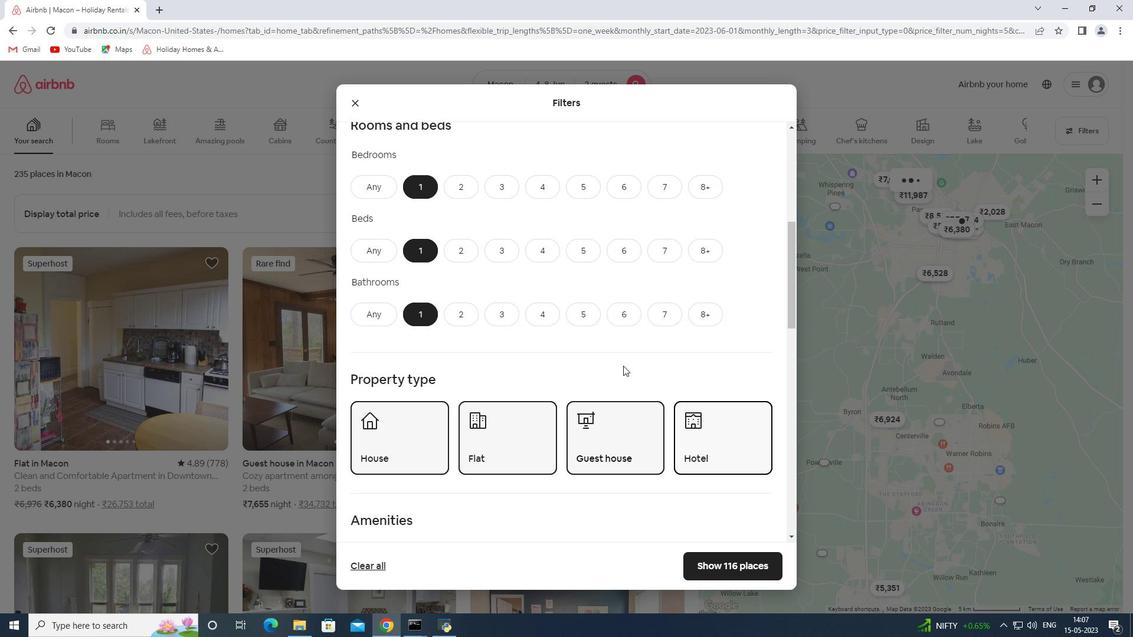 
Action: Mouse scrolled (620, 360) with delta (0, 0)
Screenshot: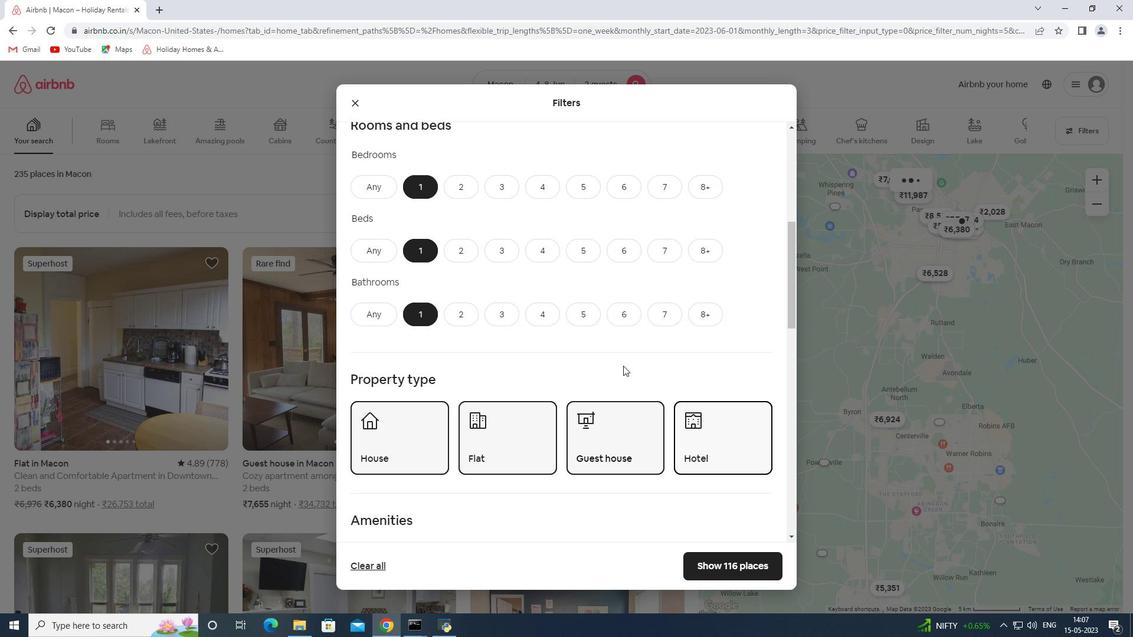 
Action: Mouse scrolled (620, 360) with delta (0, 0)
Screenshot: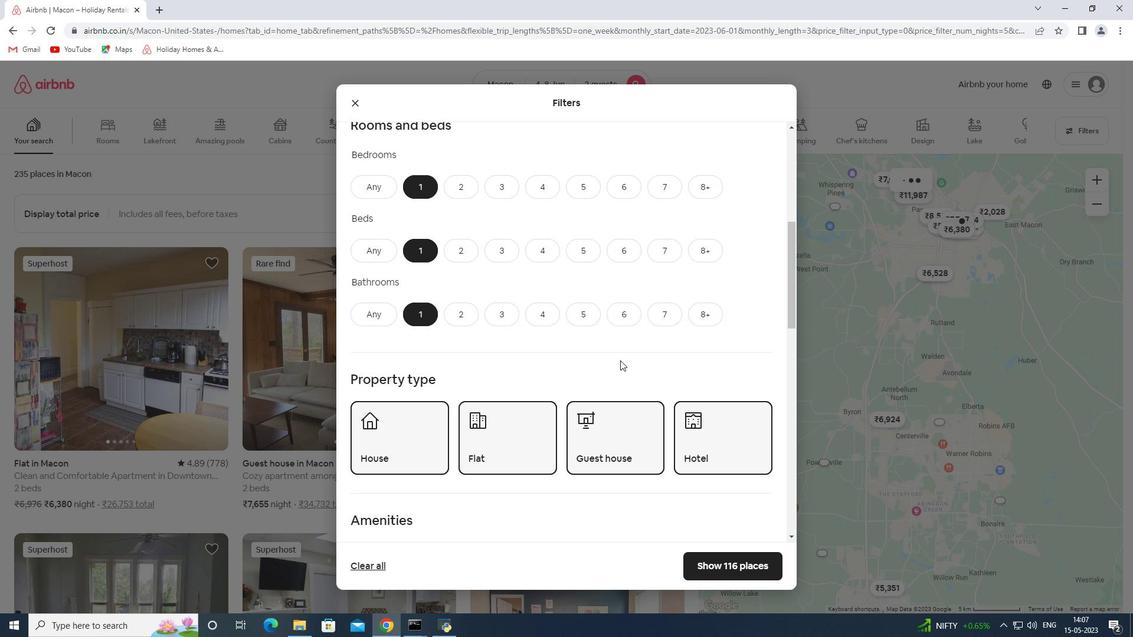 
Action: Mouse moved to (749, 498)
Screenshot: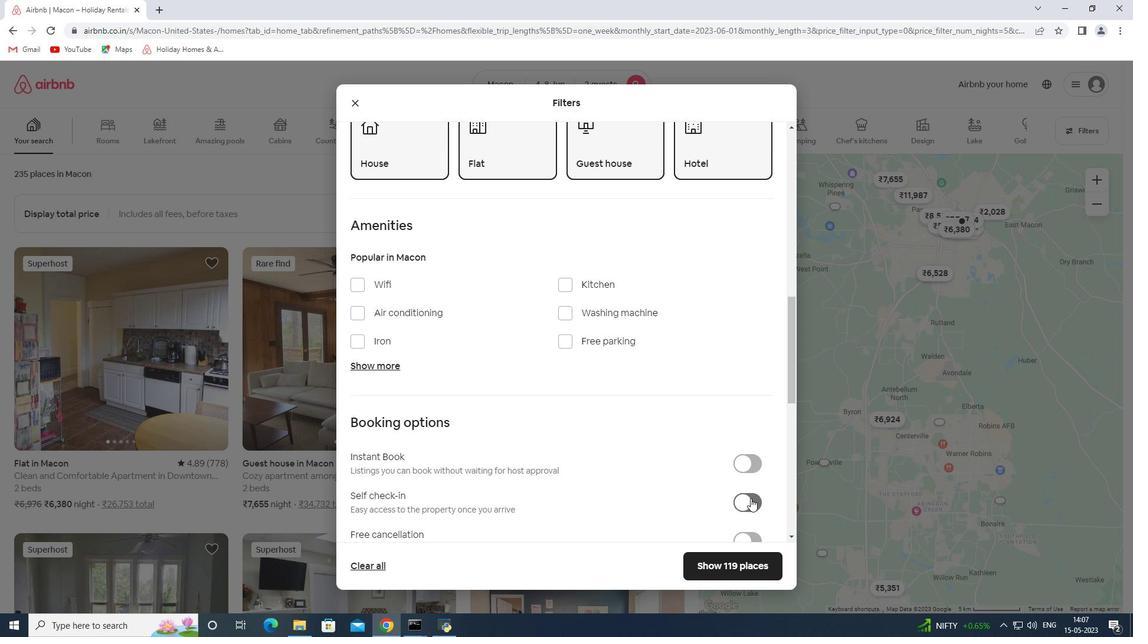 
Action: Mouse pressed left at (749, 498)
Screenshot: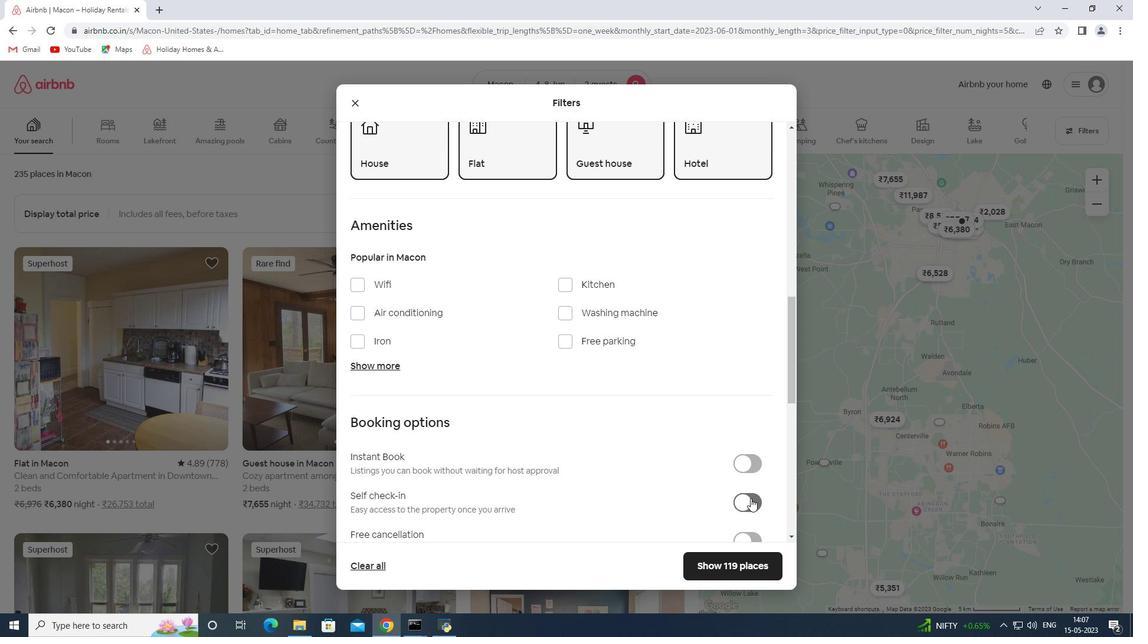 
Action: Mouse moved to (606, 367)
Screenshot: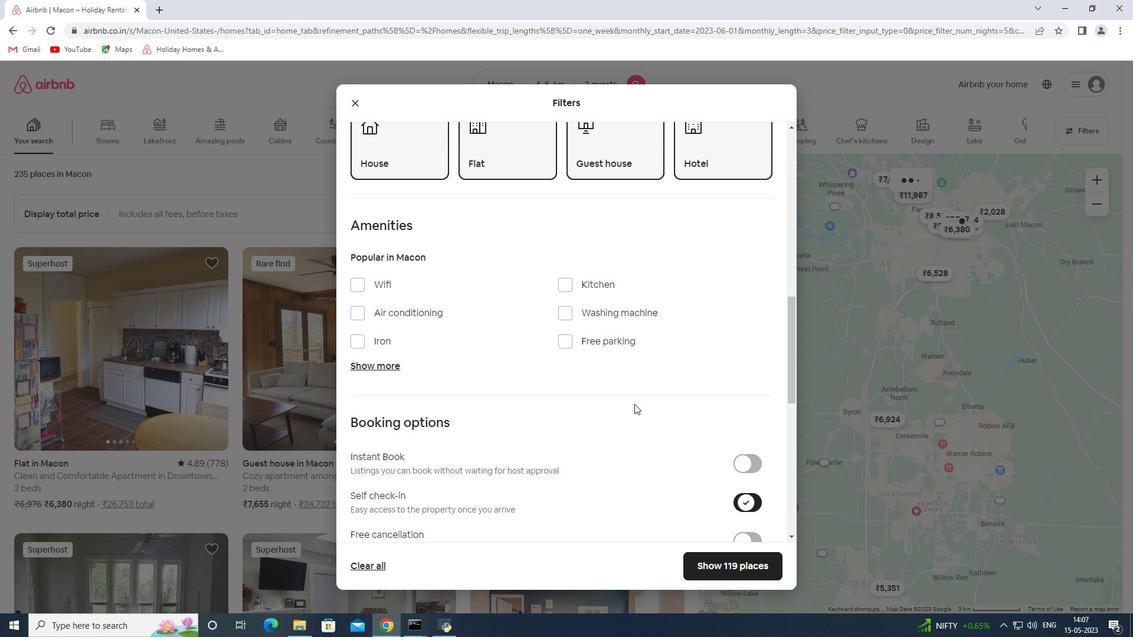 
Action: Mouse scrolled (606, 366) with delta (0, 0)
Screenshot: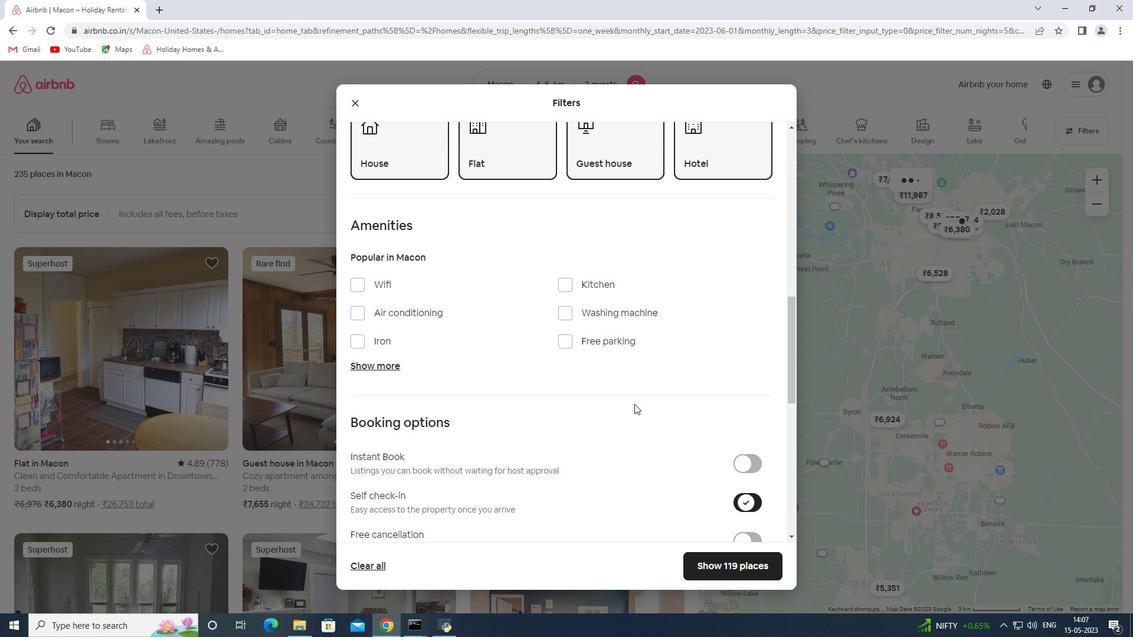 
Action: Mouse moved to (605, 366)
Screenshot: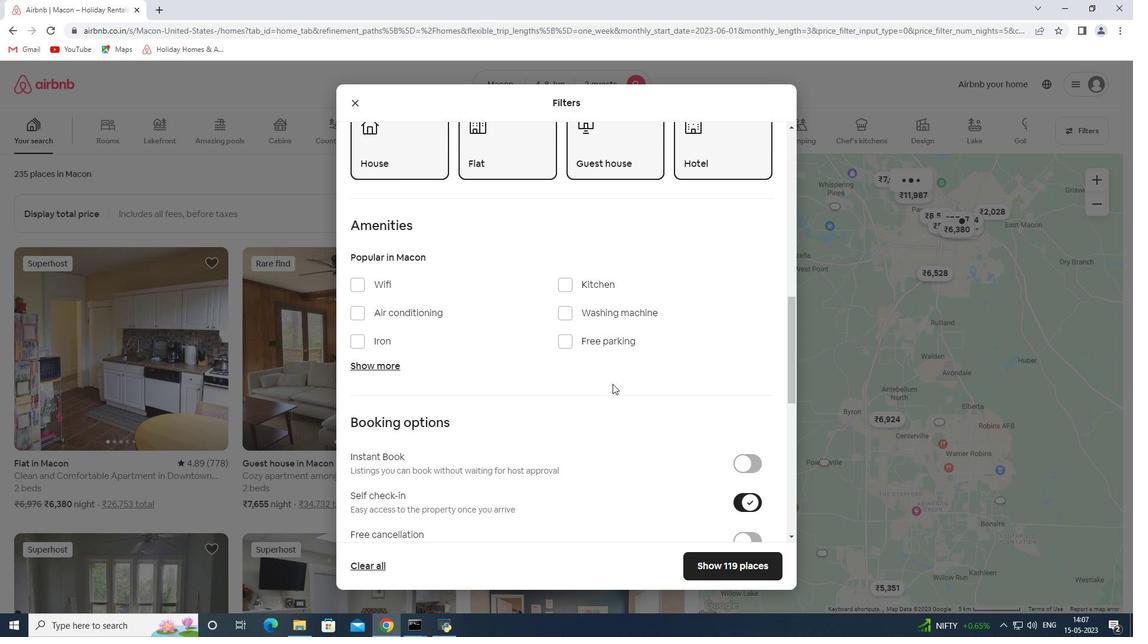 
Action: Mouse scrolled (605, 365) with delta (0, 0)
Screenshot: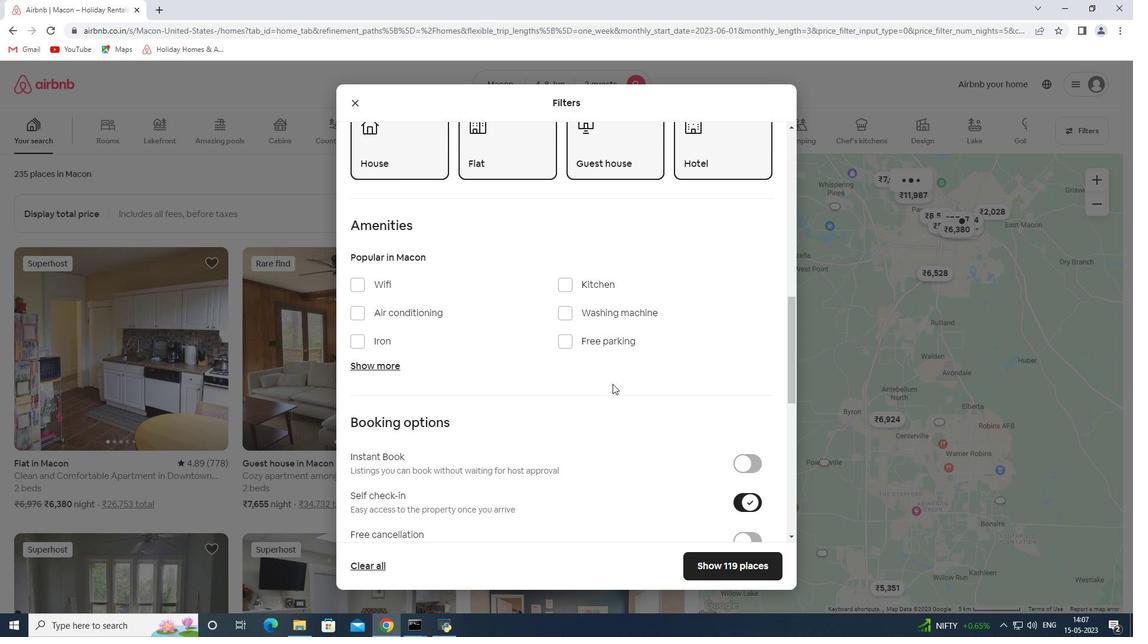 
Action: Mouse scrolled (605, 365) with delta (0, 0)
Screenshot: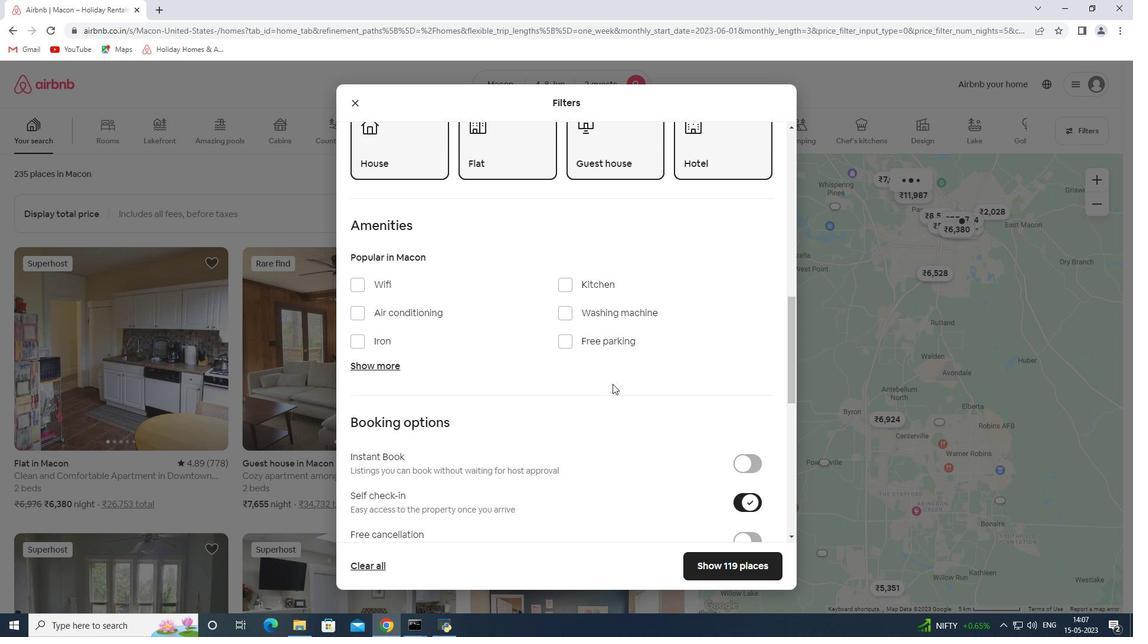 
Action: Mouse moved to (485, 392)
Screenshot: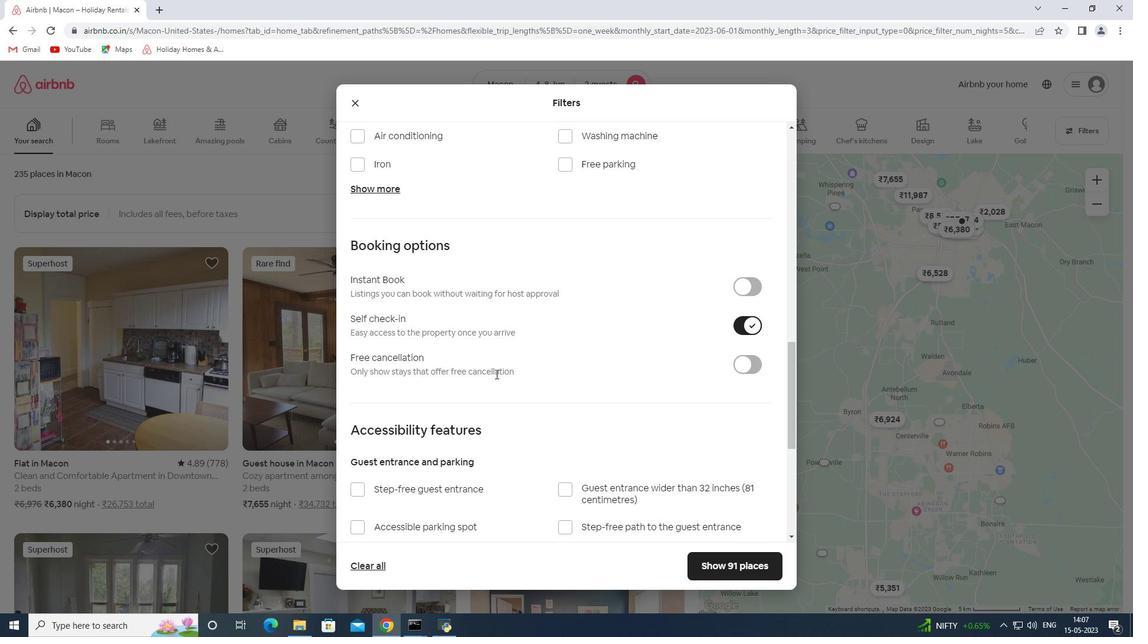 
Action: Mouse scrolled (485, 391) with delta (0, 0)
Screenshot: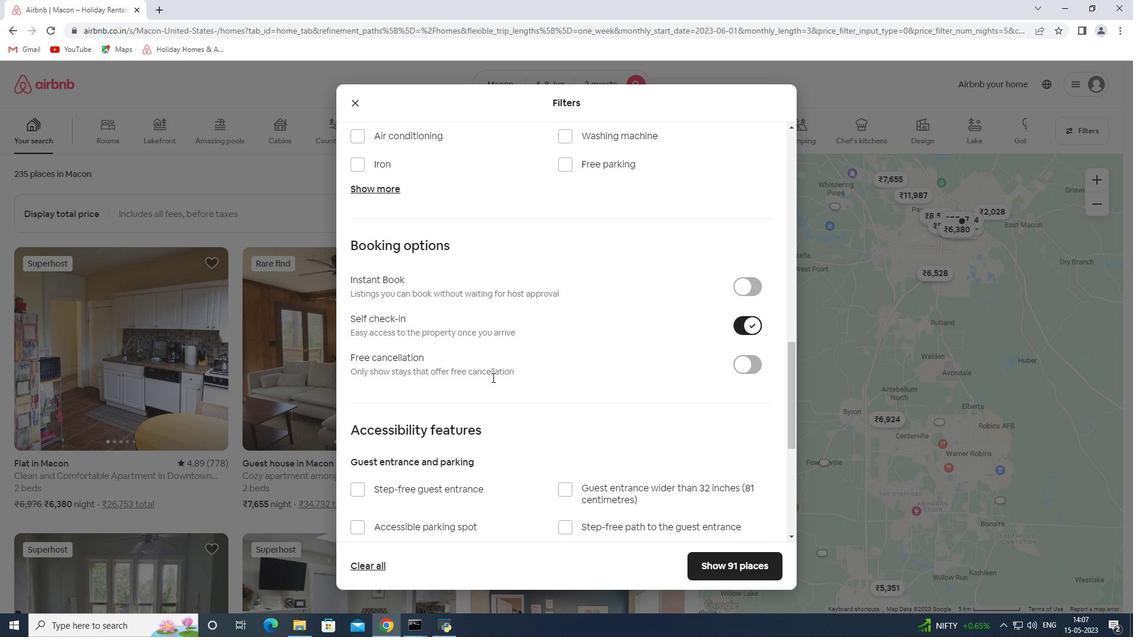 
Action: Mouse scrolled (485, 391) with delta (0, 0)
Screenshot: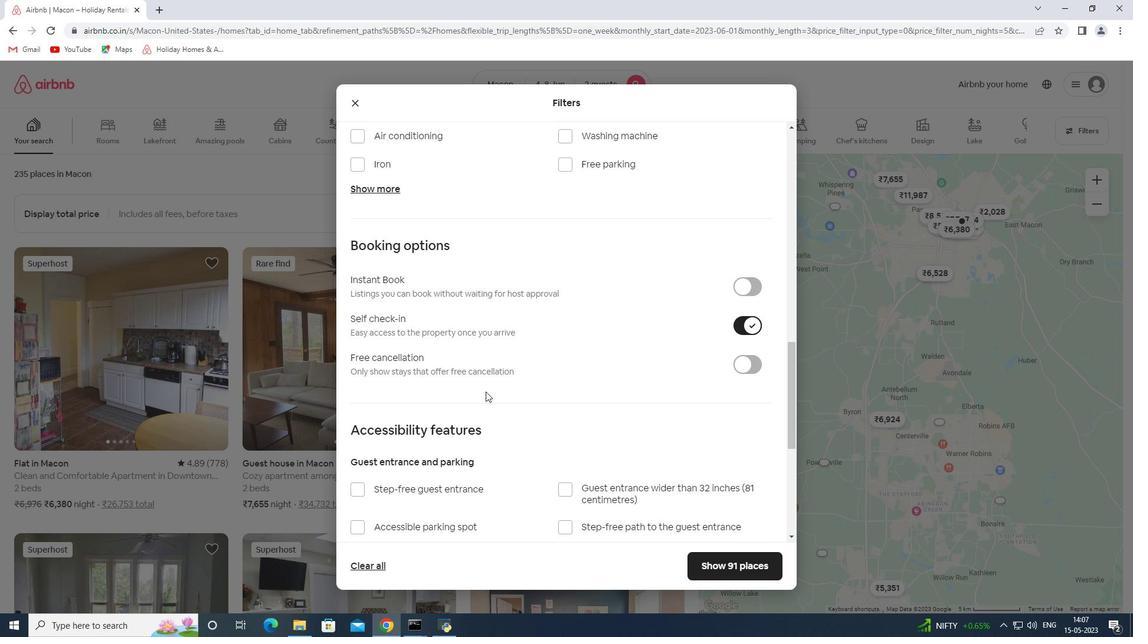 
Action: Mouse scrolled (485, 391) with delta (0, 0)
Screenshot: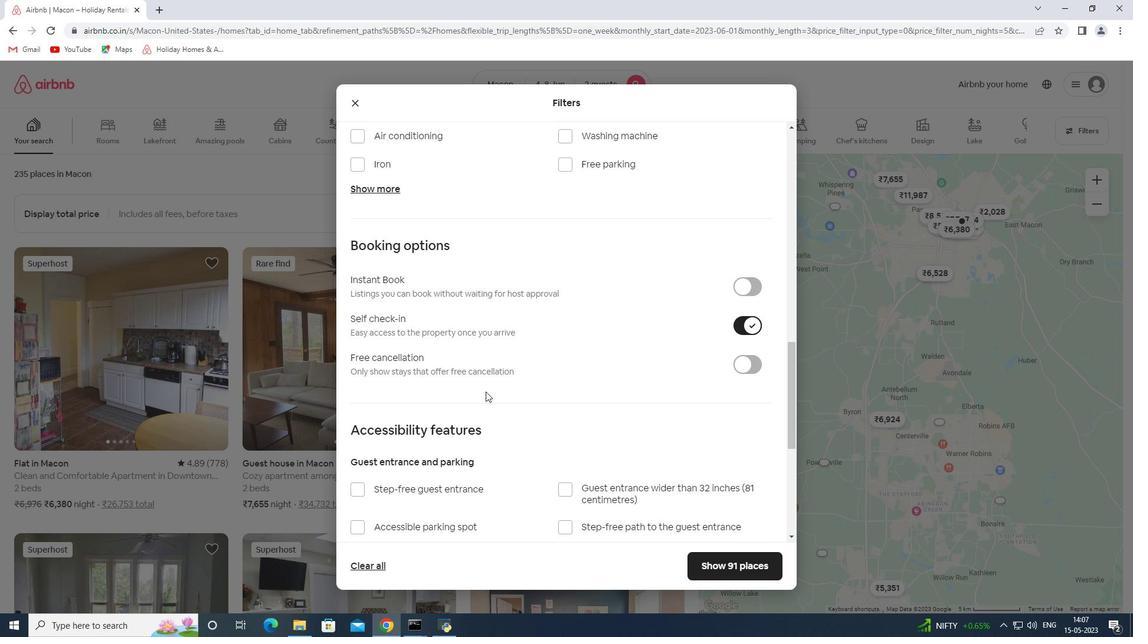 
Action: Mouse scrolled (485, 391) with delta (0, 0)
Screenshot: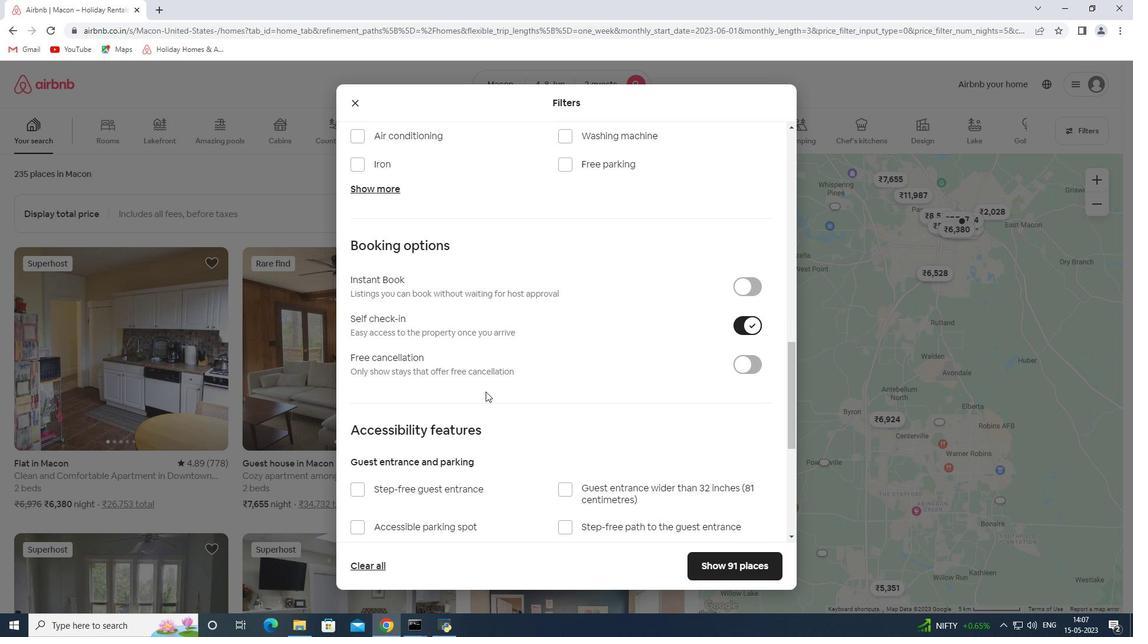 
Action: Mouse moved to (422, 454)
Screenshot: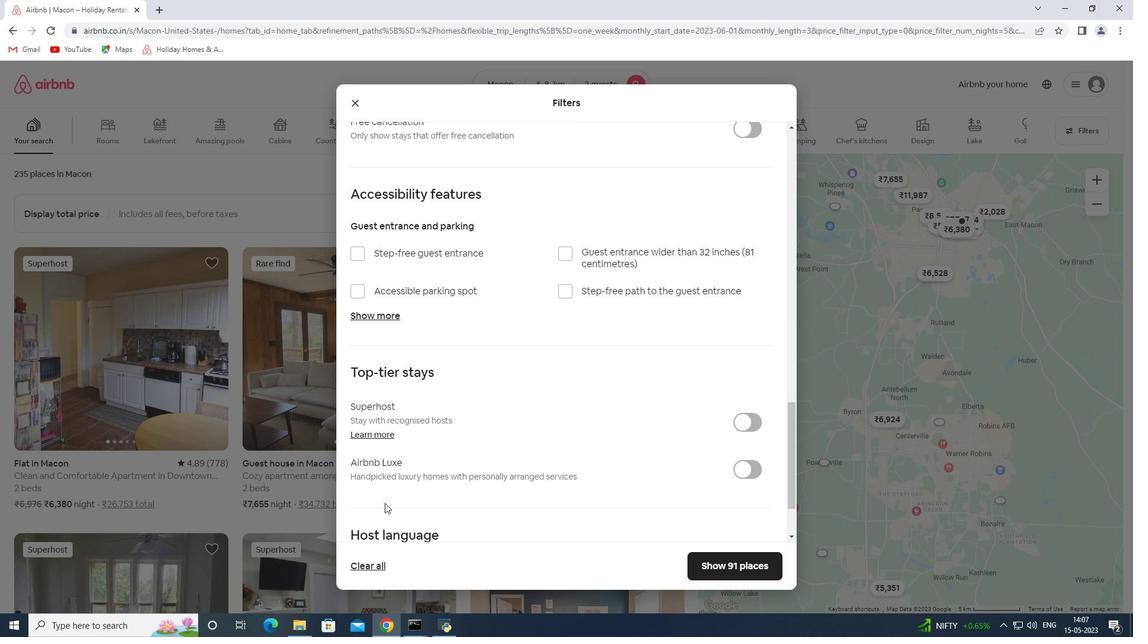 
Action: Mouse scrolled (422, 453) with delta (0, 0)
Screenshot: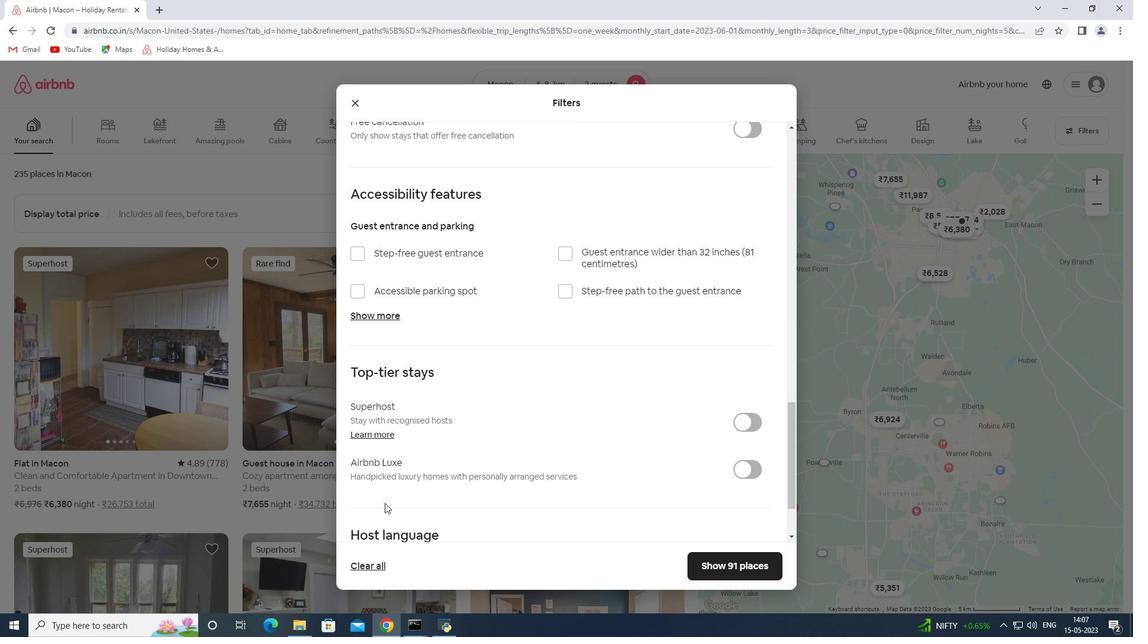 
Action: Mouse moved to (425, 452)
Screenshot: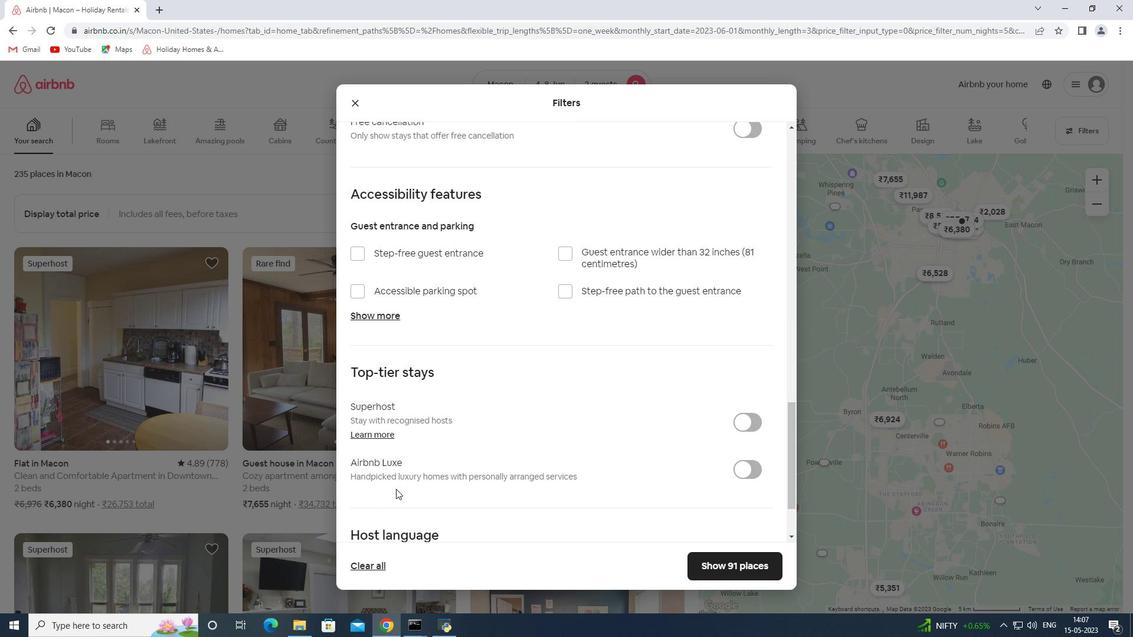 
Action: Mouse scrolled (425, 452) with delta (0, 0)
Screenshot: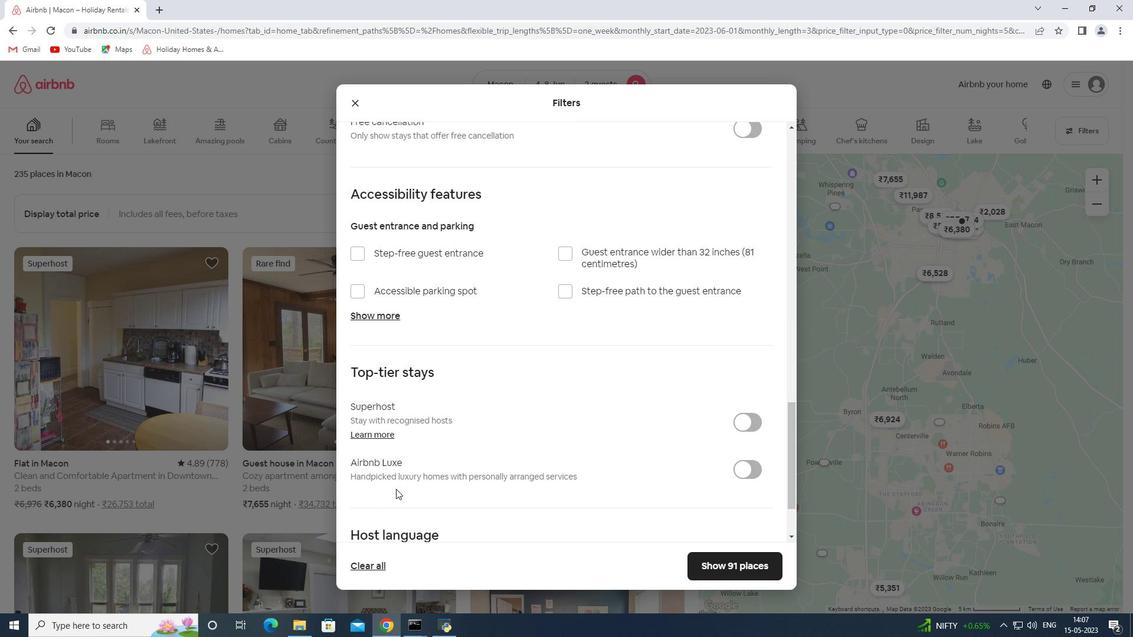 
Action: Mouse moved to (428, 451)
Screenshot: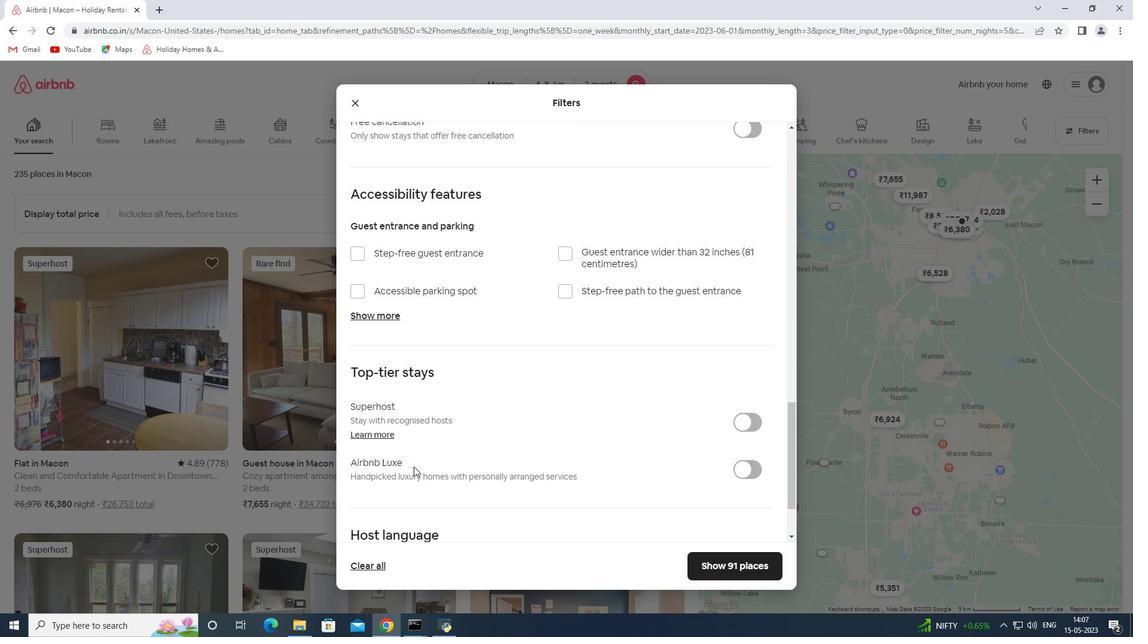 
Action: Mouse scrolled (428, 451) with delta (0, 0)
Screenshot: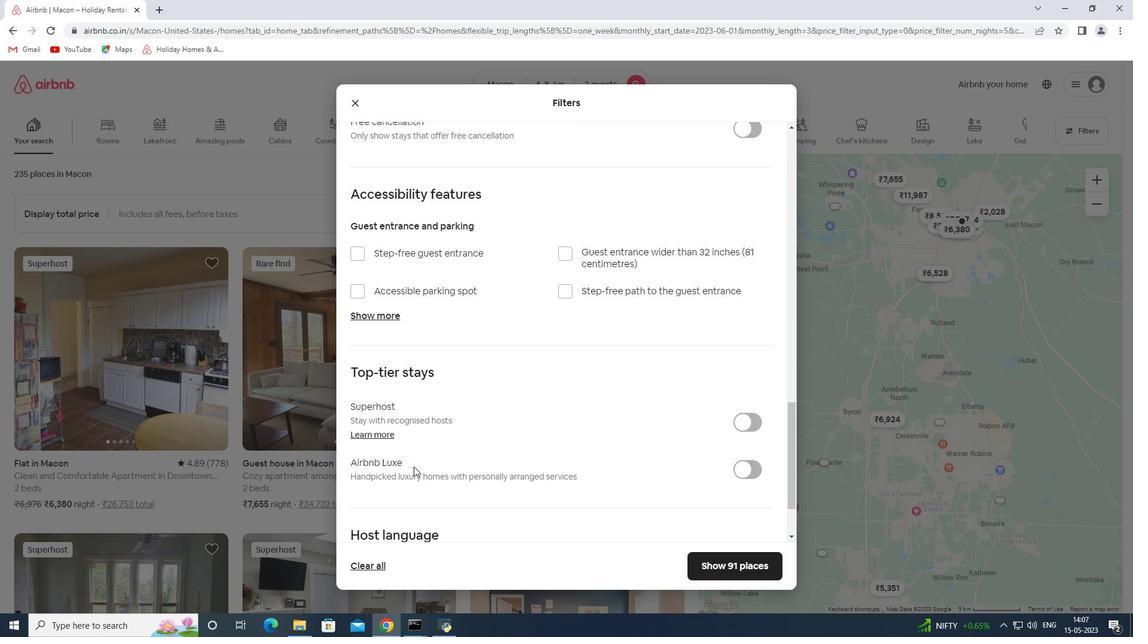 
Action: Mouse moved to (396, 481)
Screenshot: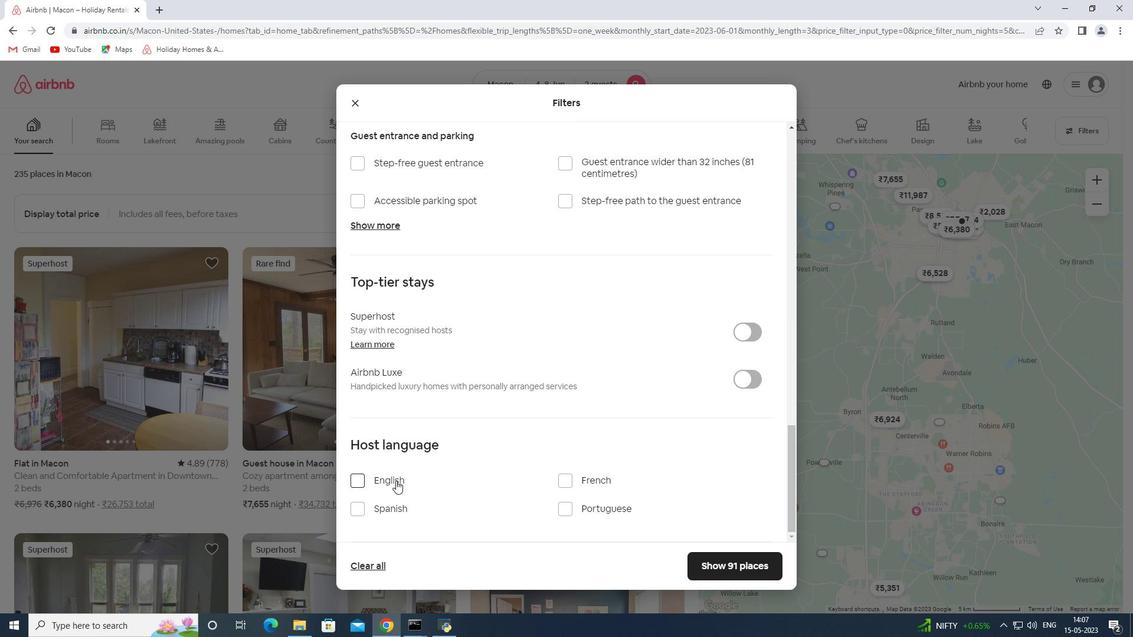 
Action: Mouse pressed left at (396, 481)
Screenshot: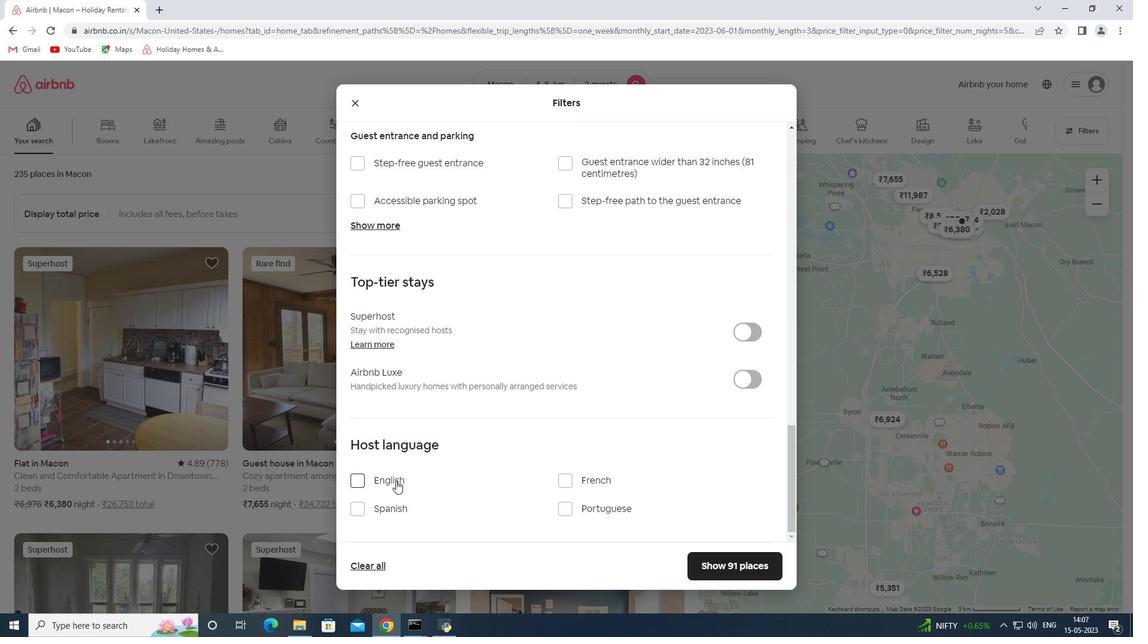 
Action: Mouse moved to (507, 442)
Screenshot: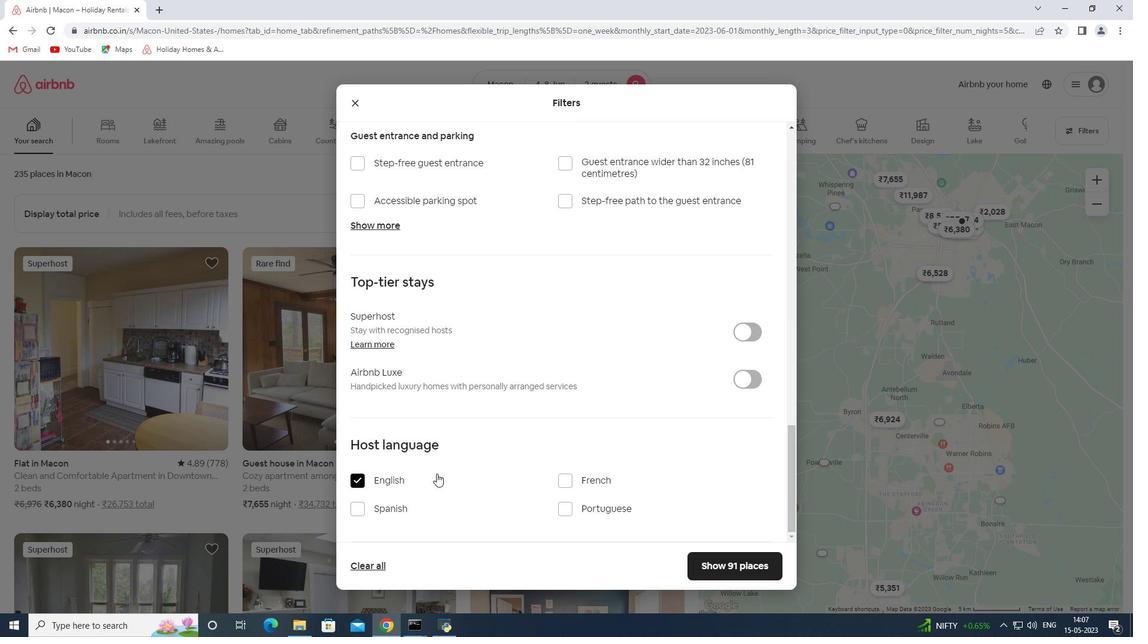 
Action: Mouse scrolled (507, 441) with delta (0, 0)
Screenshot: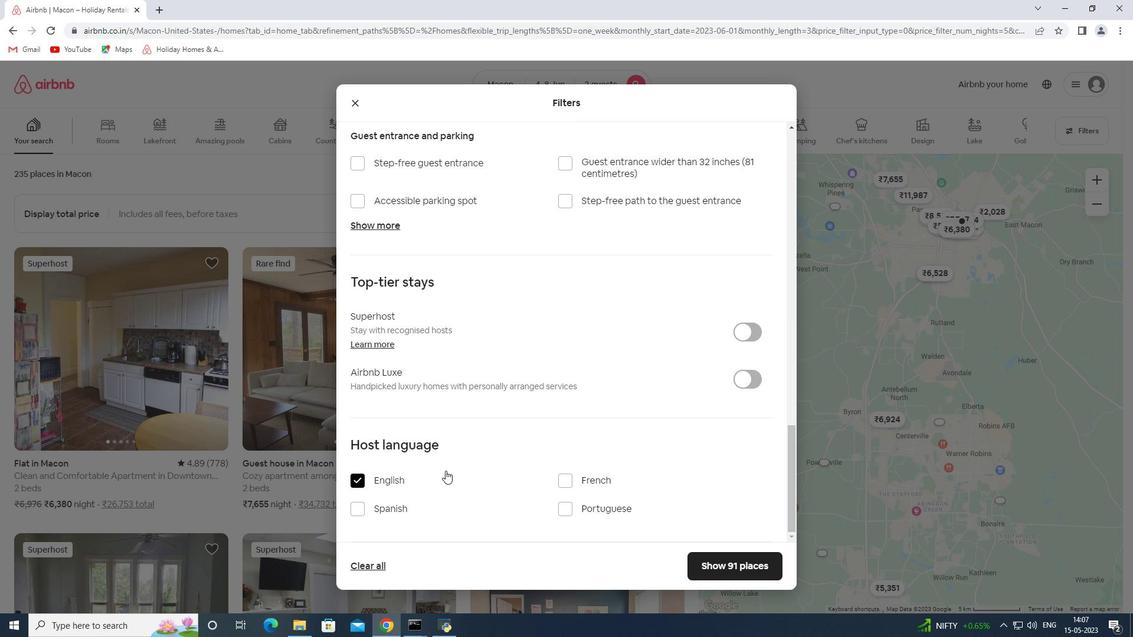 
Action: Mouse scrolled (507, 441) with delta (0, 0)
Screenshot: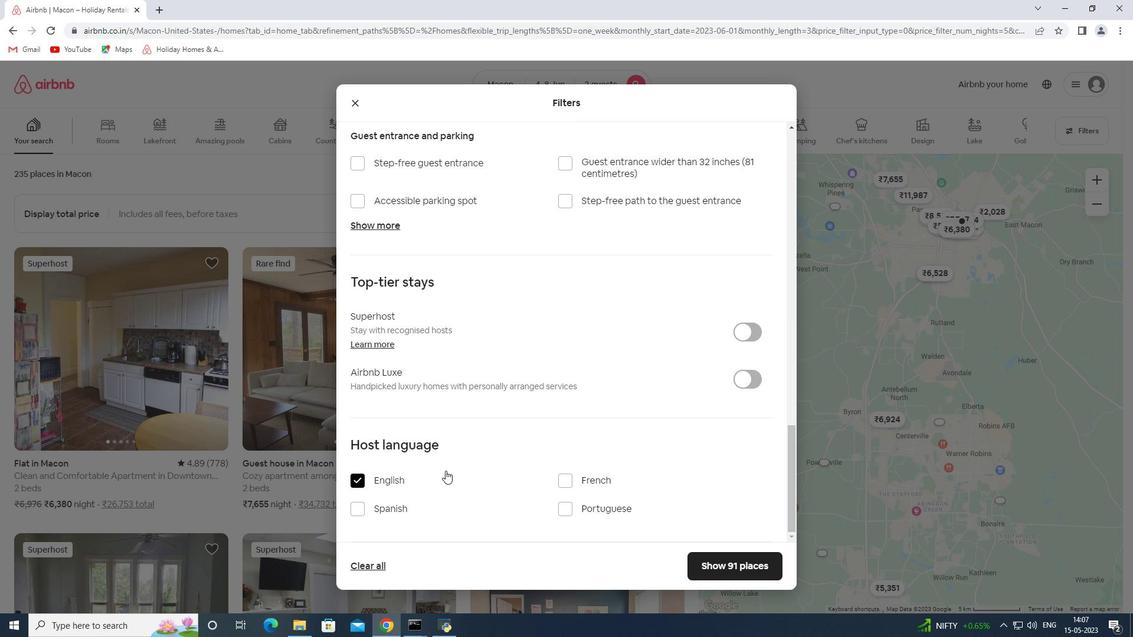 
Action: Mouse moved to (508, 441)
Screenshot: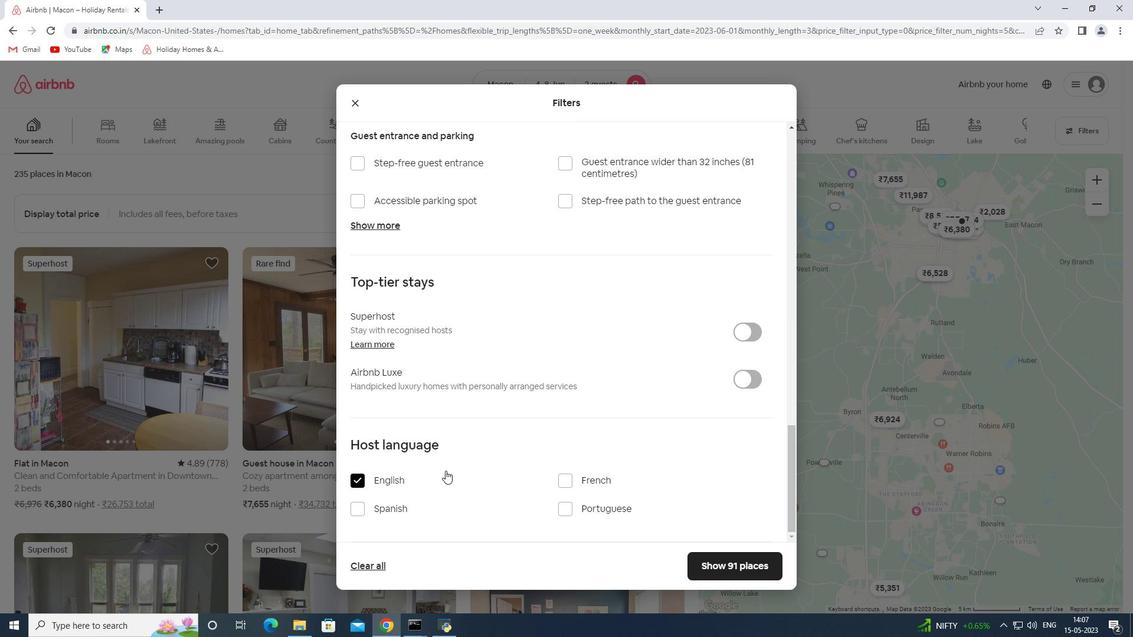 
Action: Mouse scrolled (508, 440) with delta (0, 0)
Screenshot: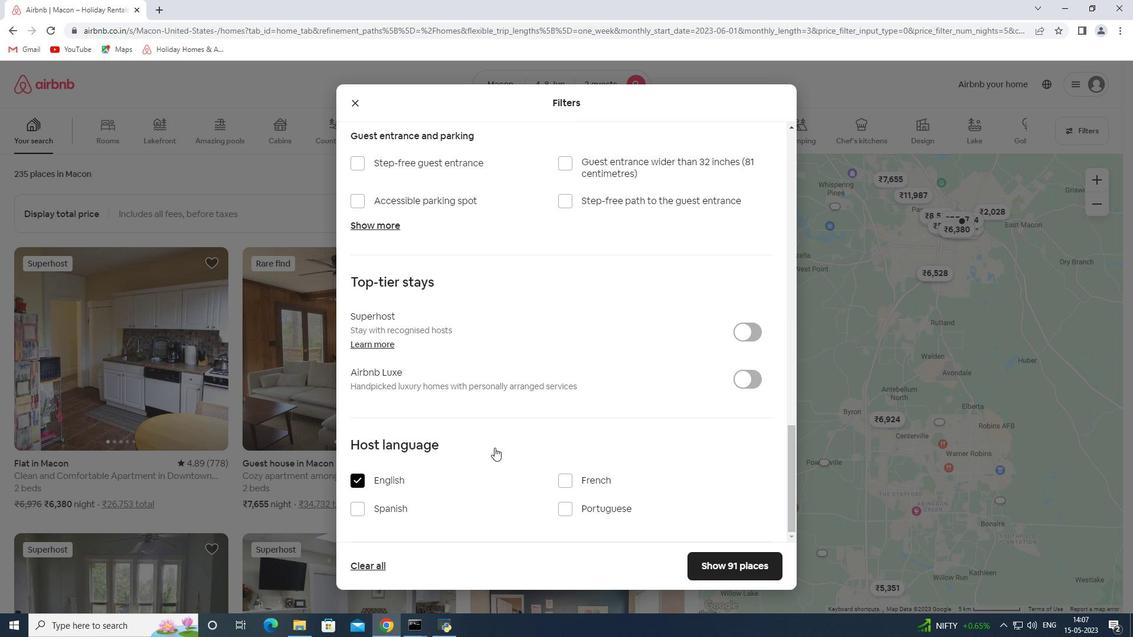 
Action: Mouse moved to (513, 439)
Screenshot: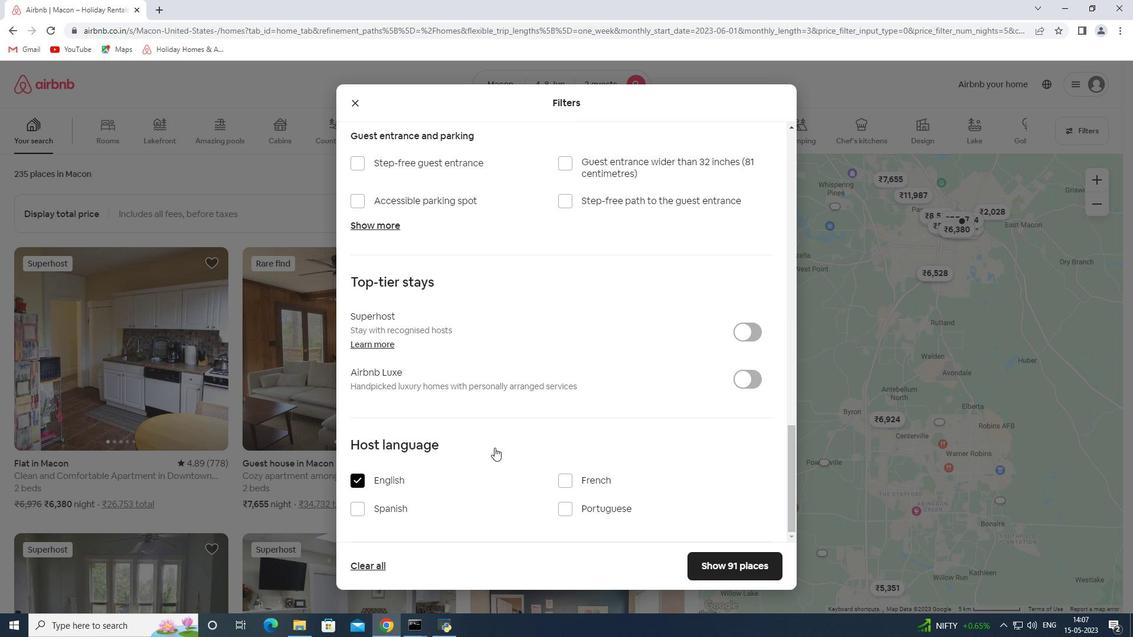 
Action: Mouse scrolled (513, 438) with delta (0, 0)
Screenshot: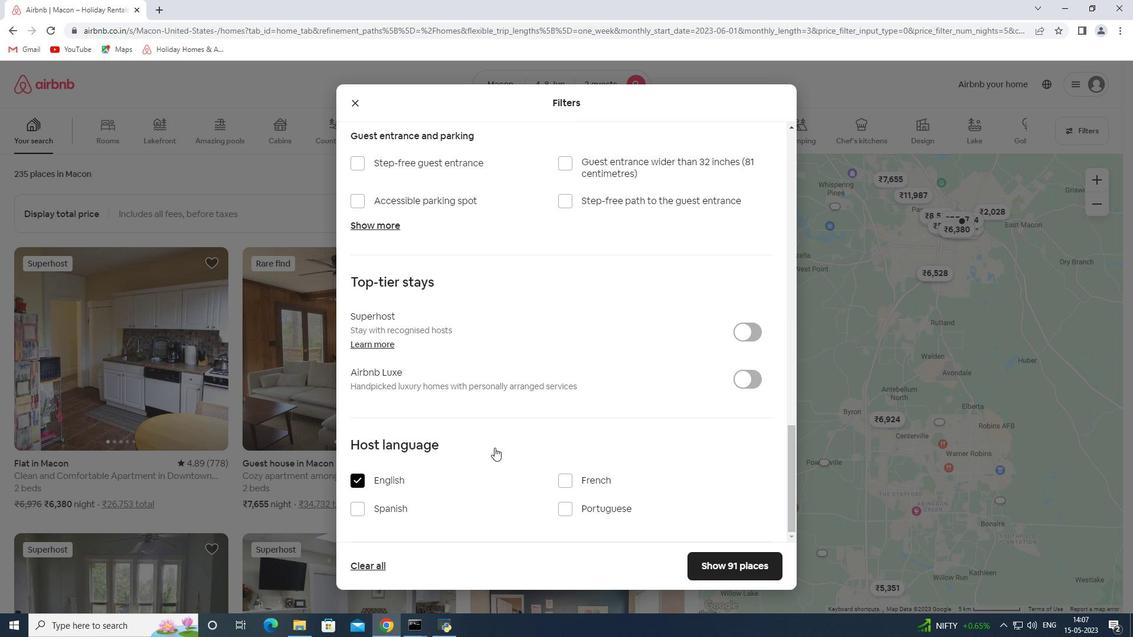 
Action: Mouse moved to (513, 438)
Screenshot: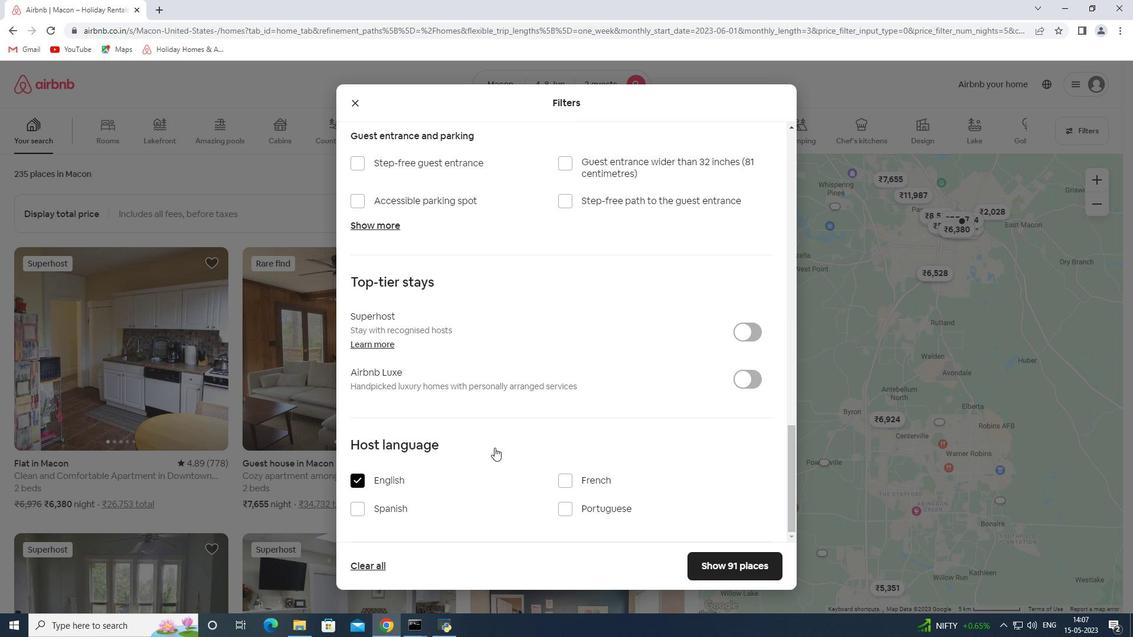 
Action: Mouse scrolled (513, 438) with delta (0, 0)
Screenshot: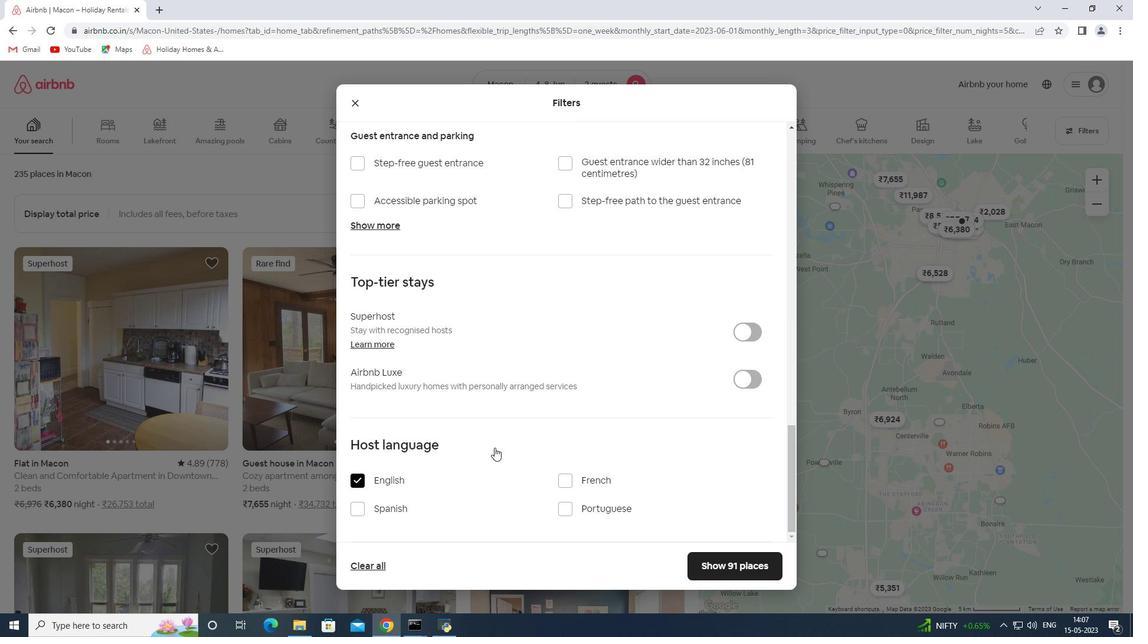 
Action: Mouse moved to (547, 395)
Screenshot: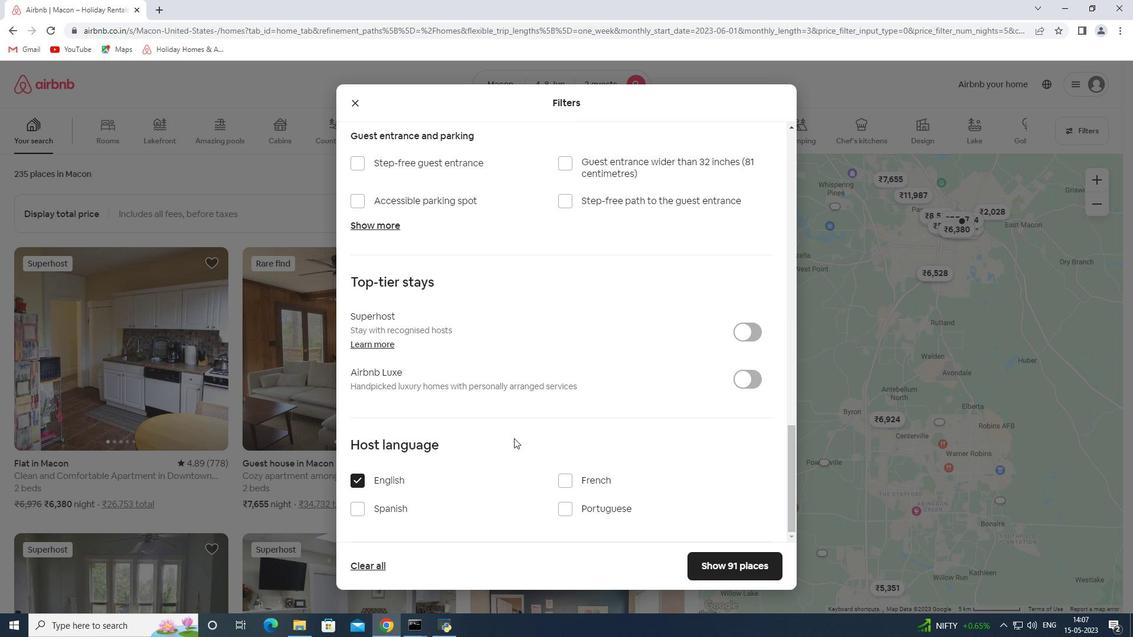 
Action: Mouse scrolled (547, 394) with delta (0, 0)
Screenshot: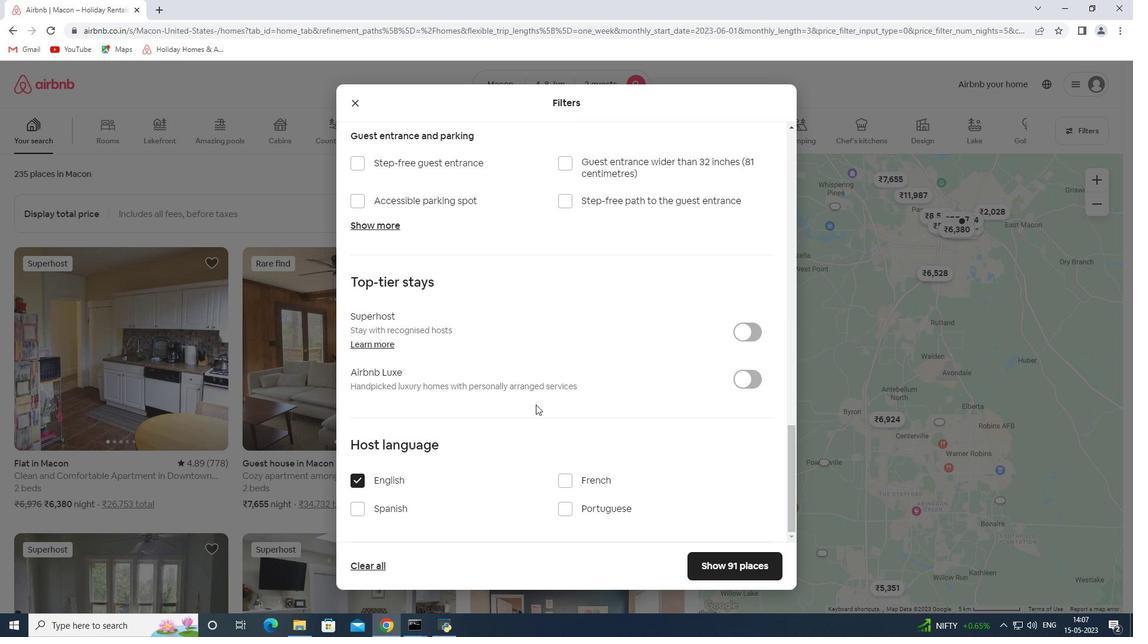 
Action: Mouse scrolled (547, 394) with delta (0, 0)
Screenshot: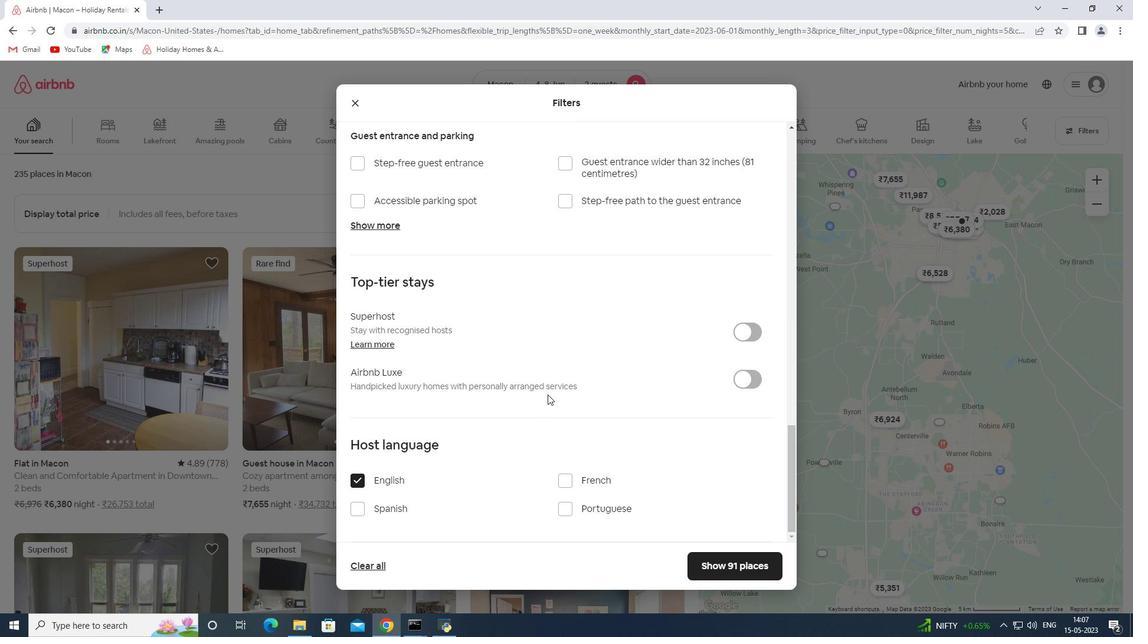 
Action: Mouse moved to (548, 395)
Screenshot: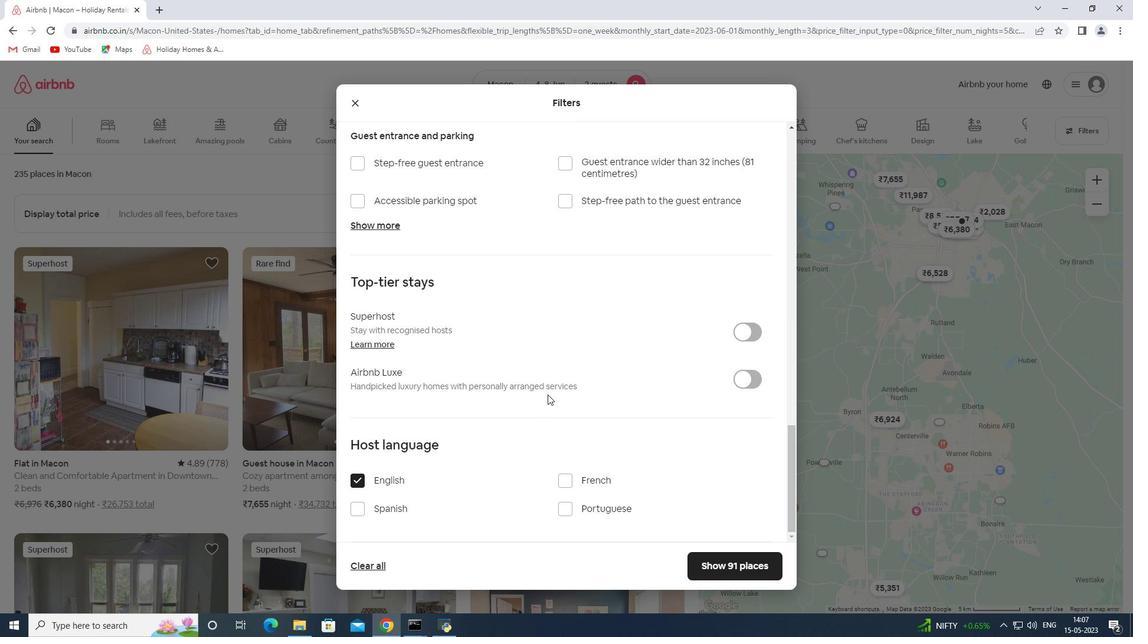 
Action: Mouse scrolled (548, 394) with delta (0, 0)
Screenshot: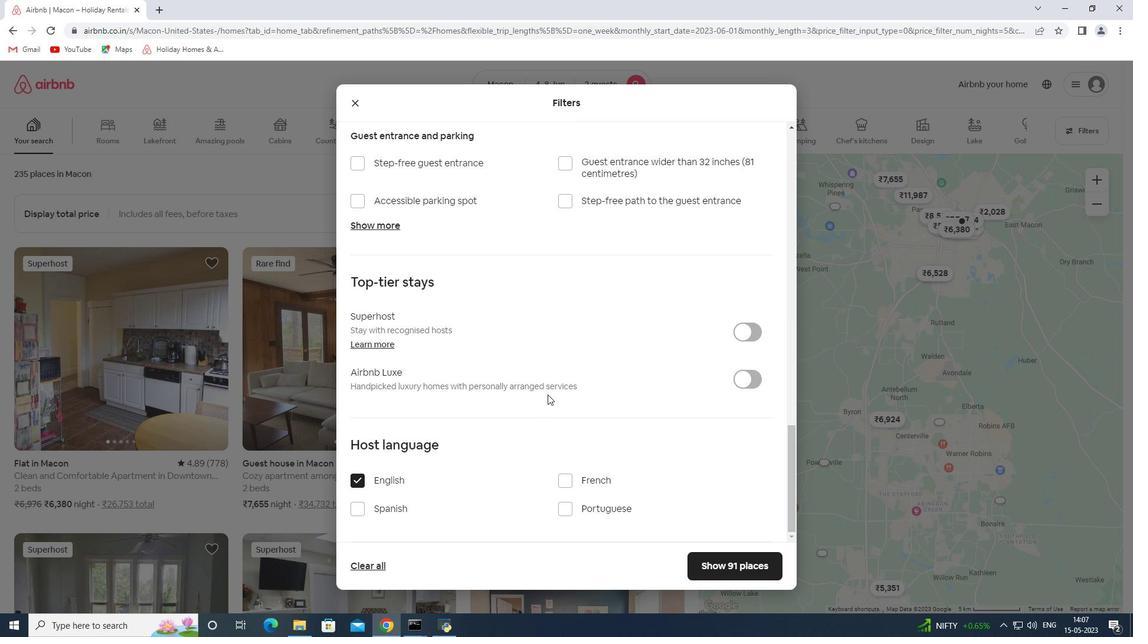 
Action: Mouse scrolled (548, 394) with delta (0, 0)
Screenshot: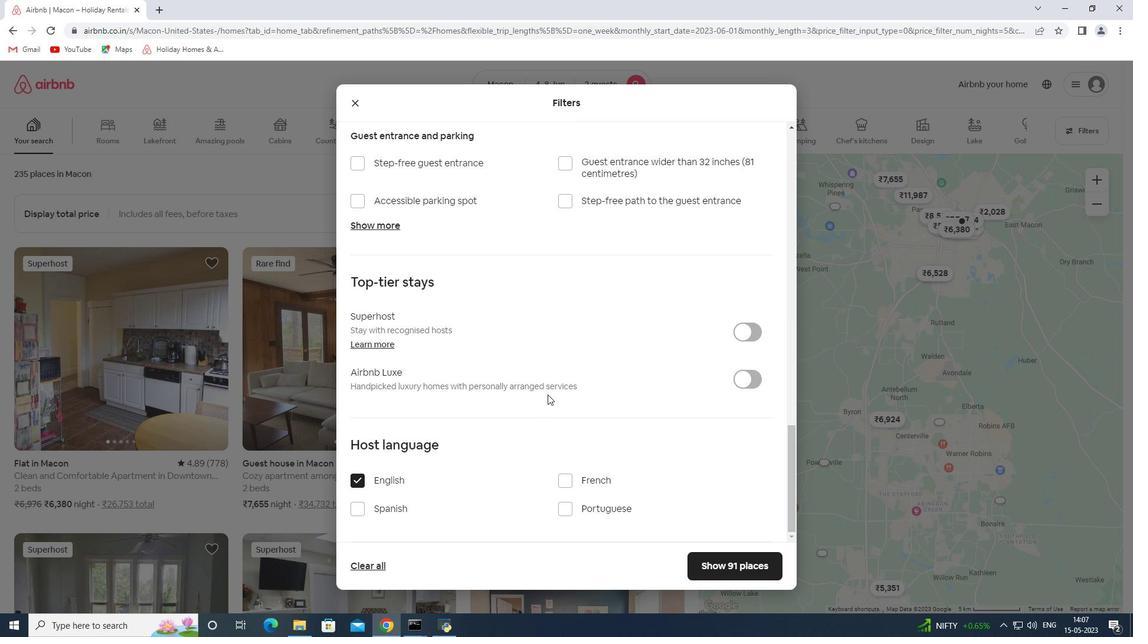 
Action: Mouse moved to (744, 568)
Screenshot: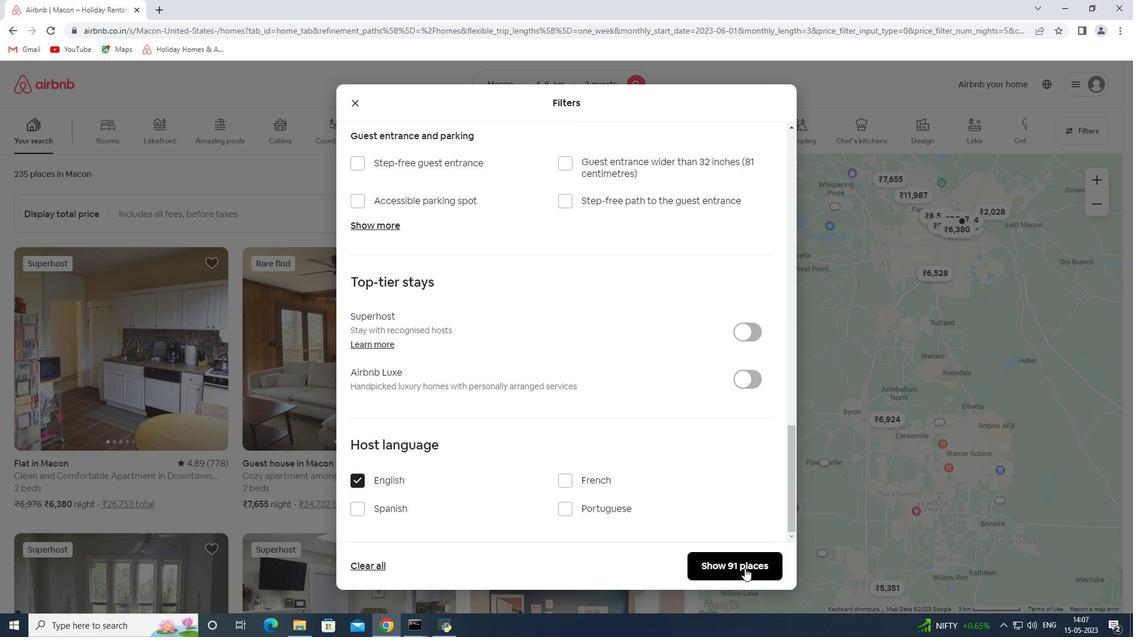 
Action: Mouse pressed left at (744, 568)
Screenshot: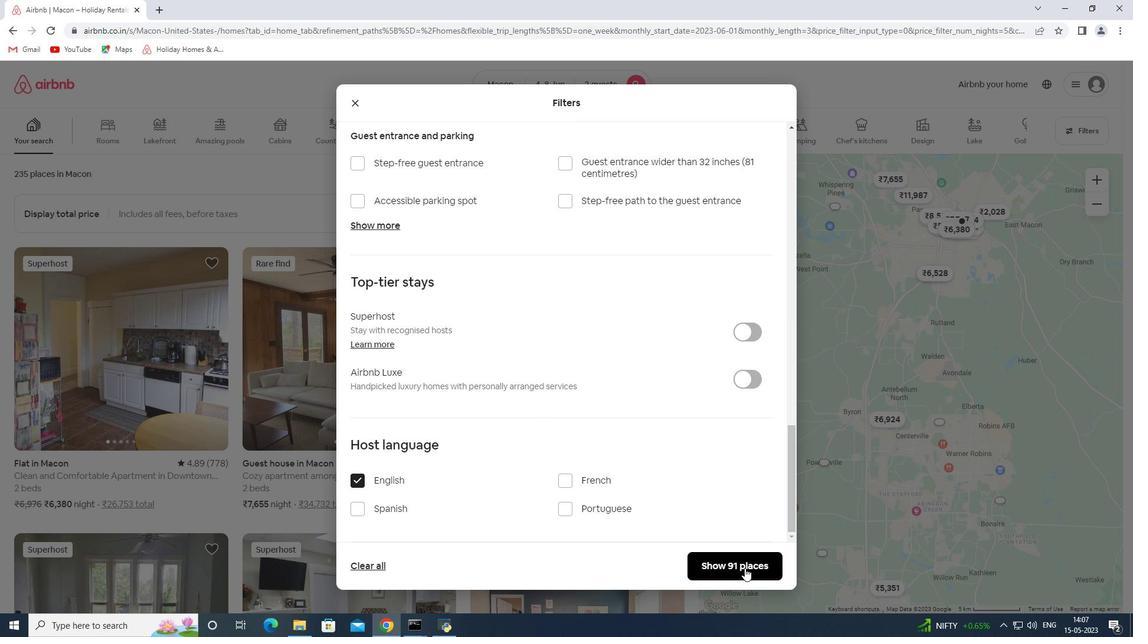 
